 Task: Start in the project AgileDream the sprint 'Automated Testing Sprint', with a duration of 3 weeks. Start in the project AgileDream the sprint 'Automated Testing Sprint', with a duration of 2 weeks. Start in the project AgileDream the sprint 'Automated Testing Sprint', with a duration of 1 week
Action: Mouse moved to (246, 64)
Screenshot: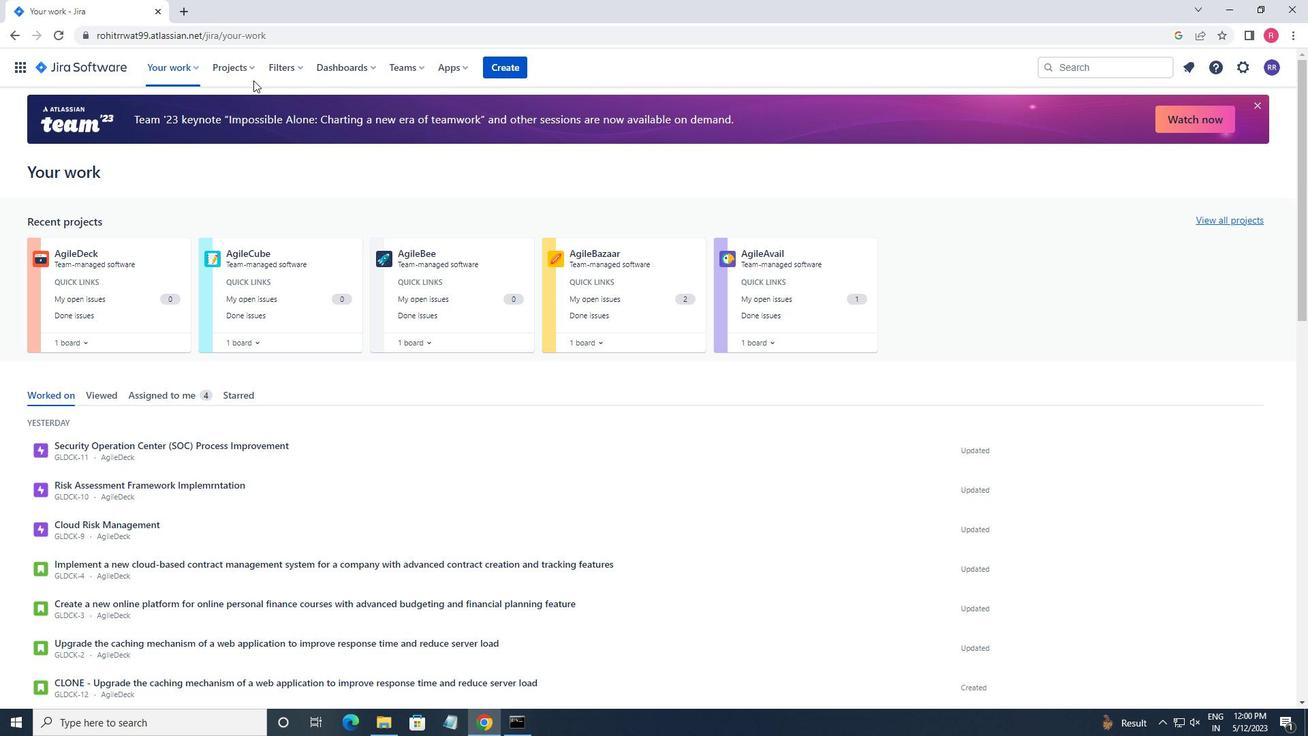 
Action: Mouse pressed left at (246, 64)
Screenshot: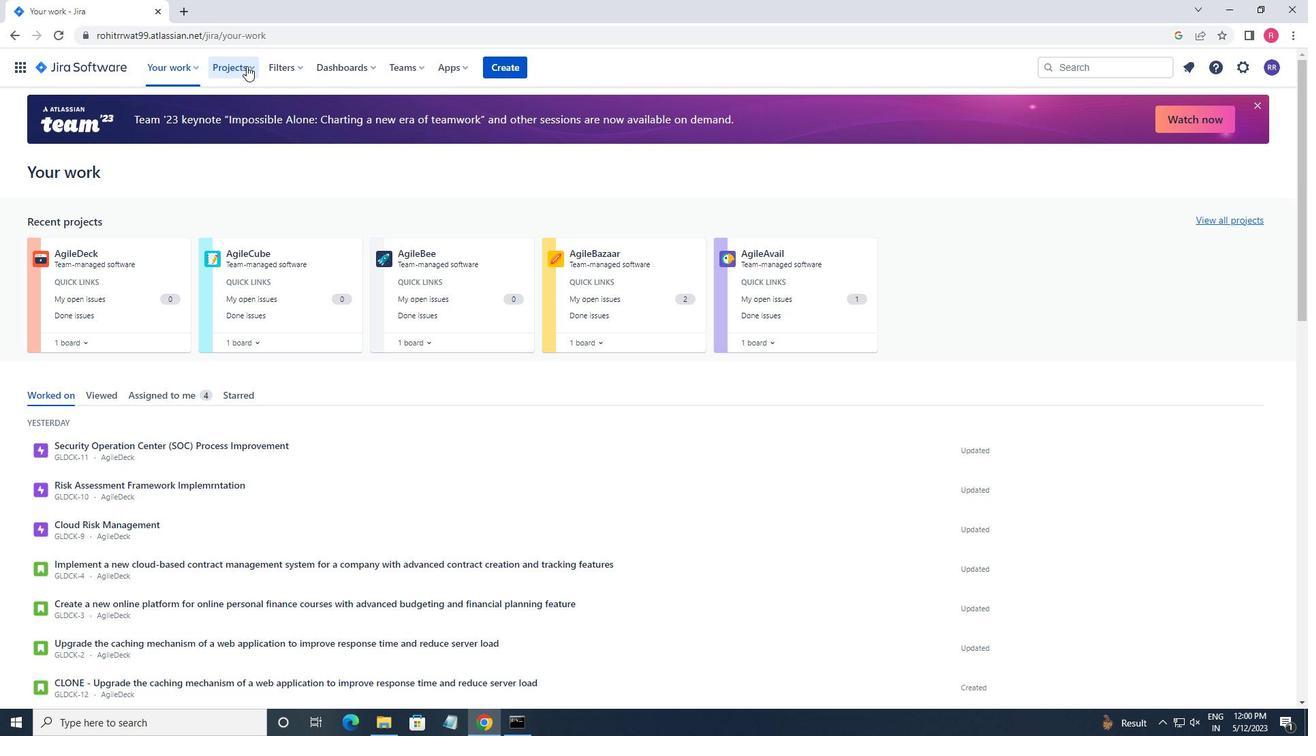 
Action: Mouse moved to (272, 126)
Screenshot: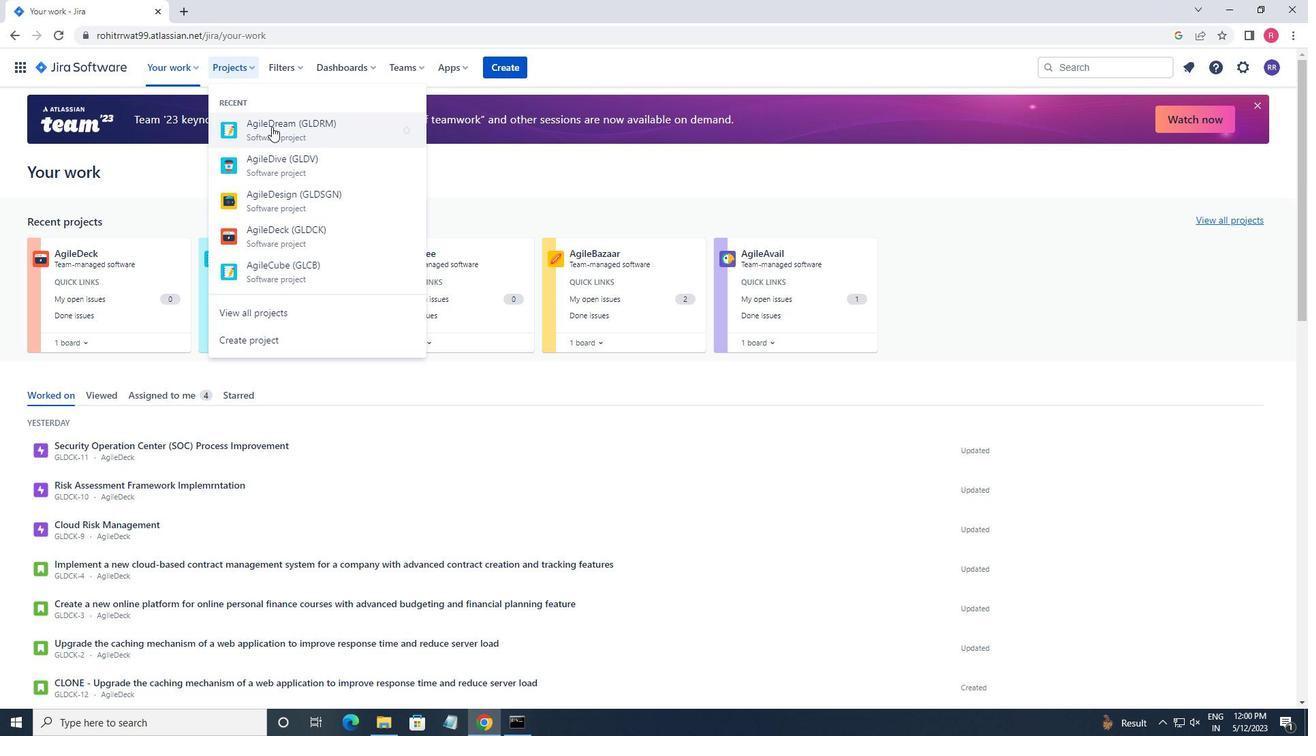 
Action: Mouse pressed left at (272, 126)
Screenshot: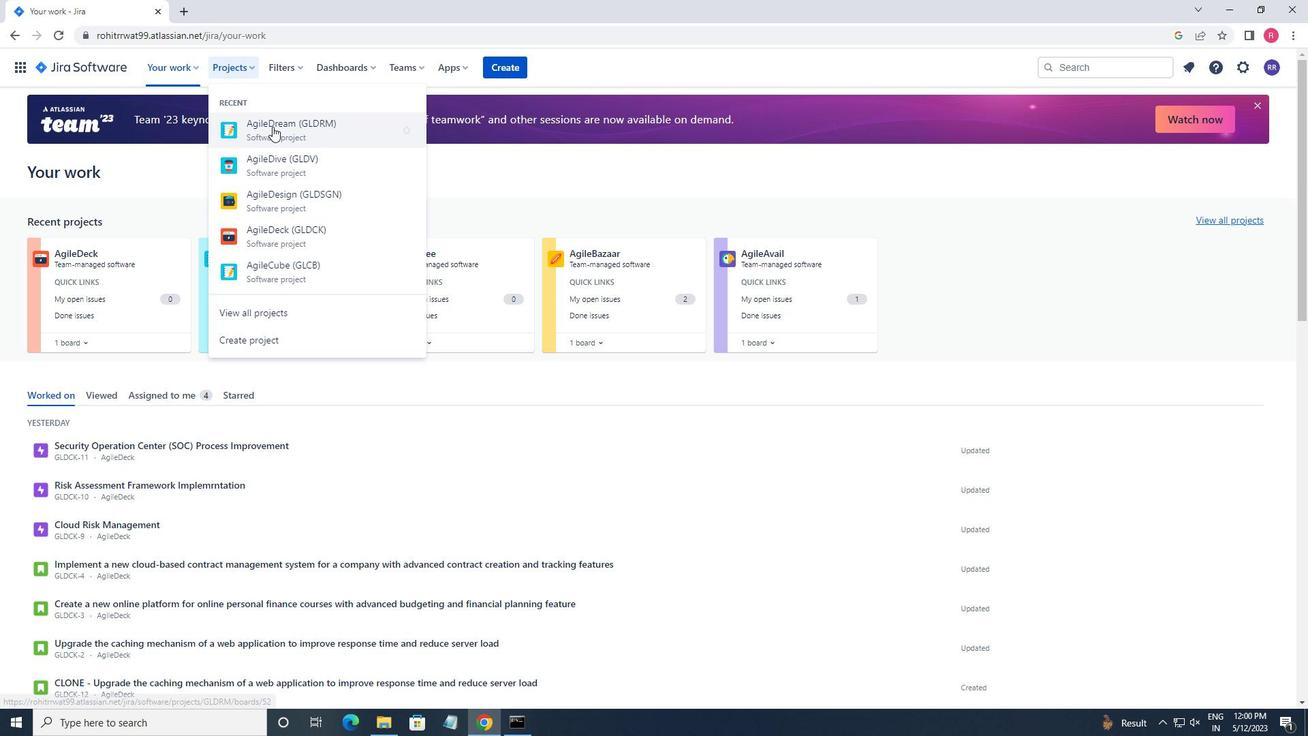 
Action: Mouse moved to (72, 203)
Screenshot: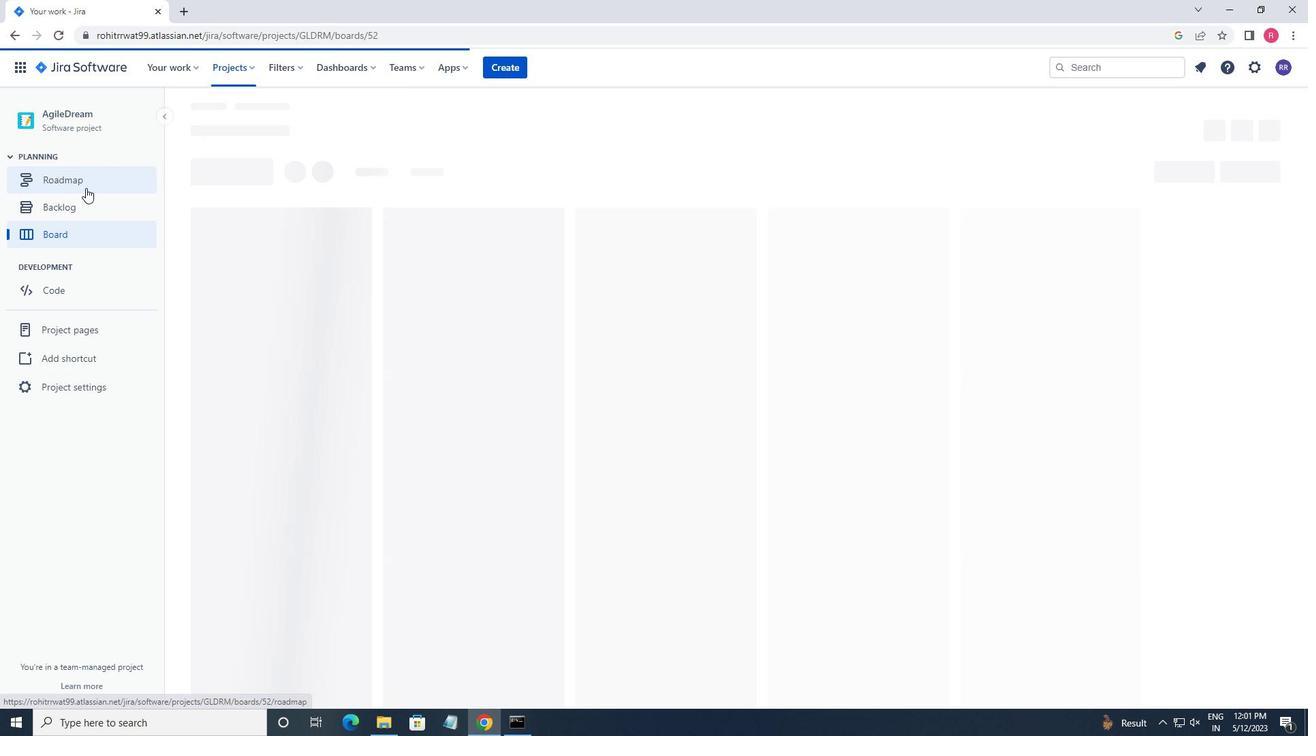 
Action: Mouse pressed left at (72, 203)
Screenshot: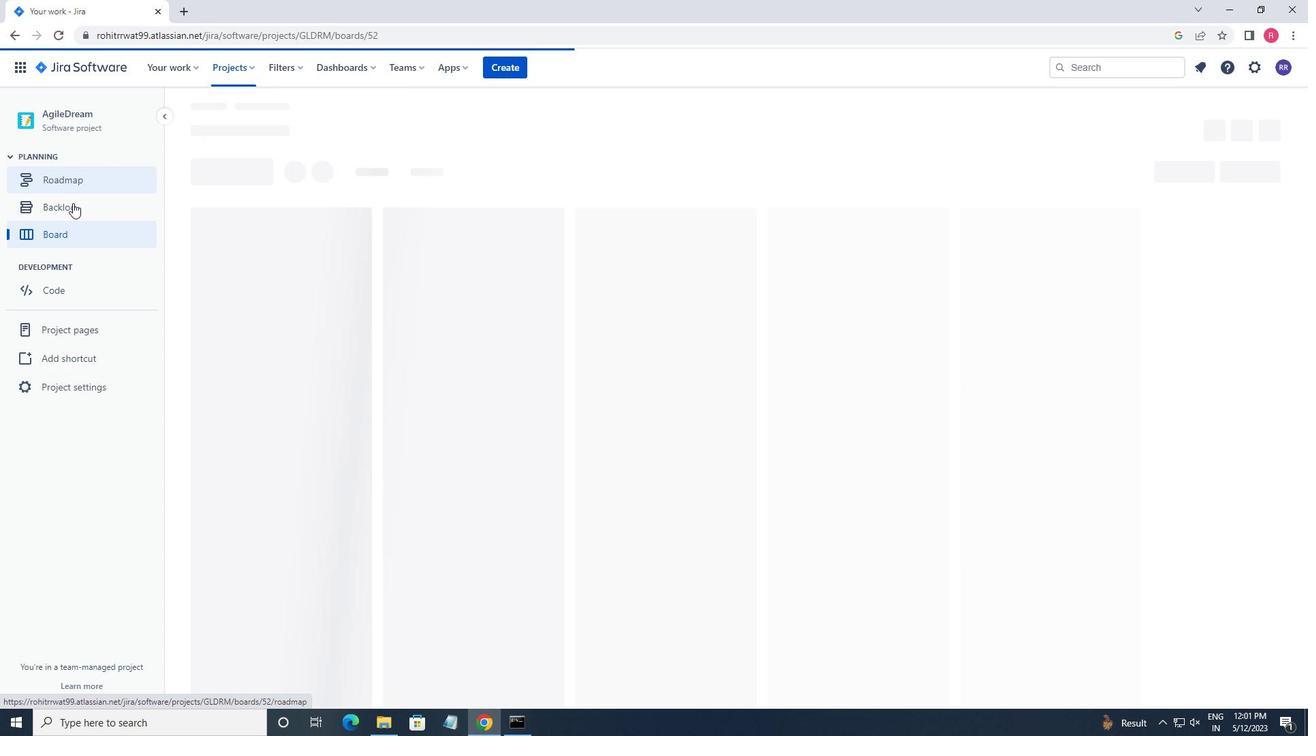 
Action: Mouse moved to (501, 378)
Screenshot: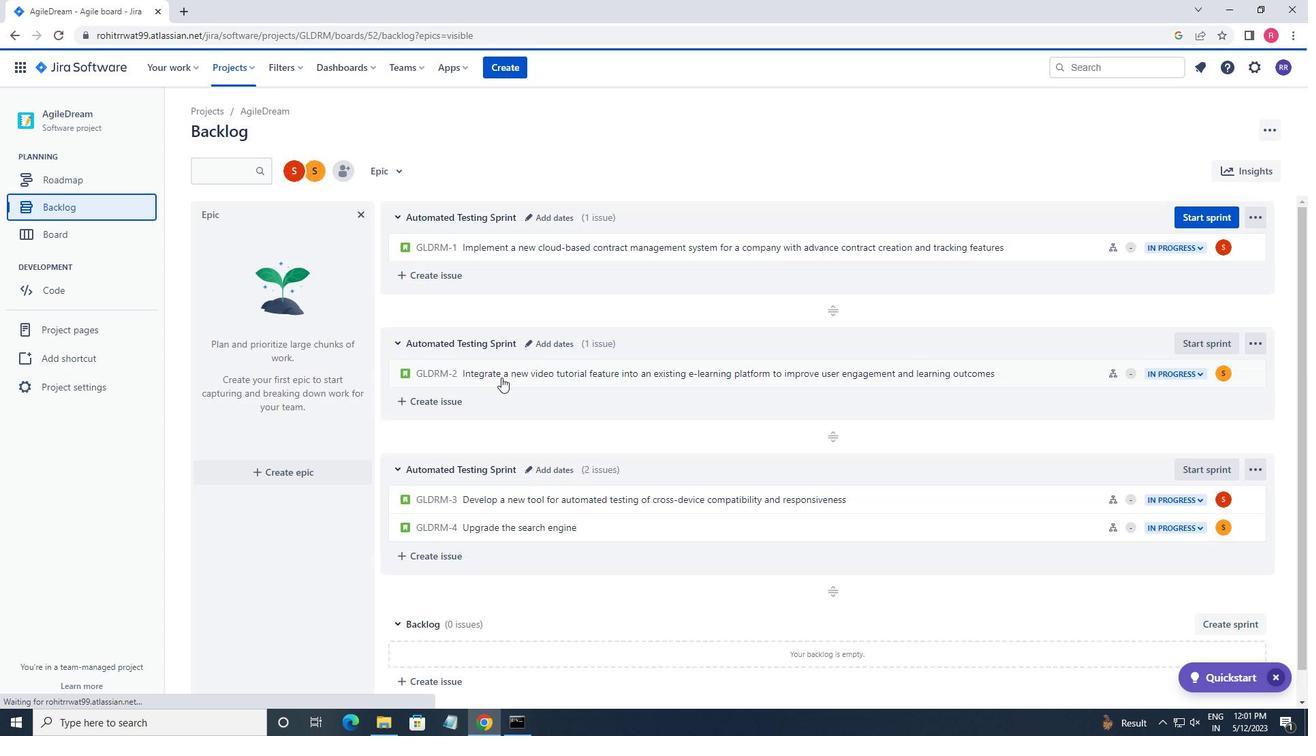 
Action: Mouse scrolled (501, 377) with delta (0, 0)
Screenshot: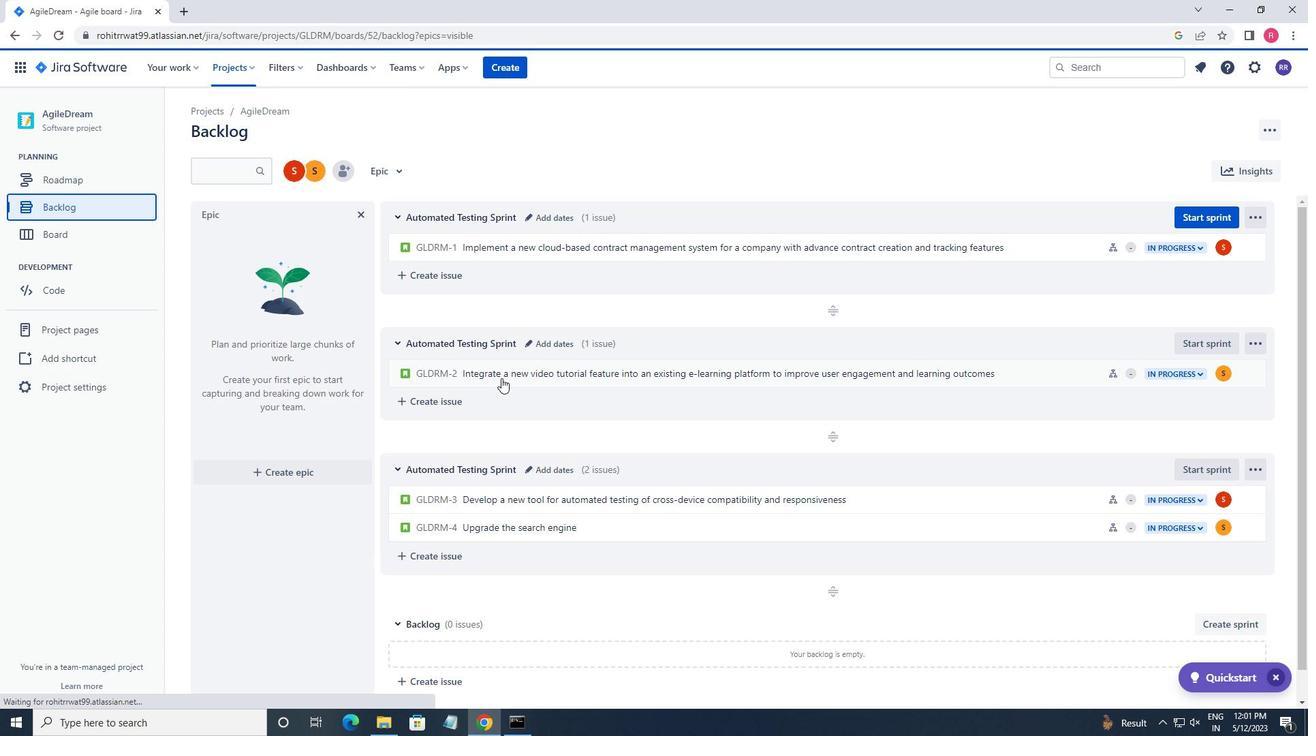 
Action: Mouse scrolled (501, 377) with delta (0, 0)
Screenshot: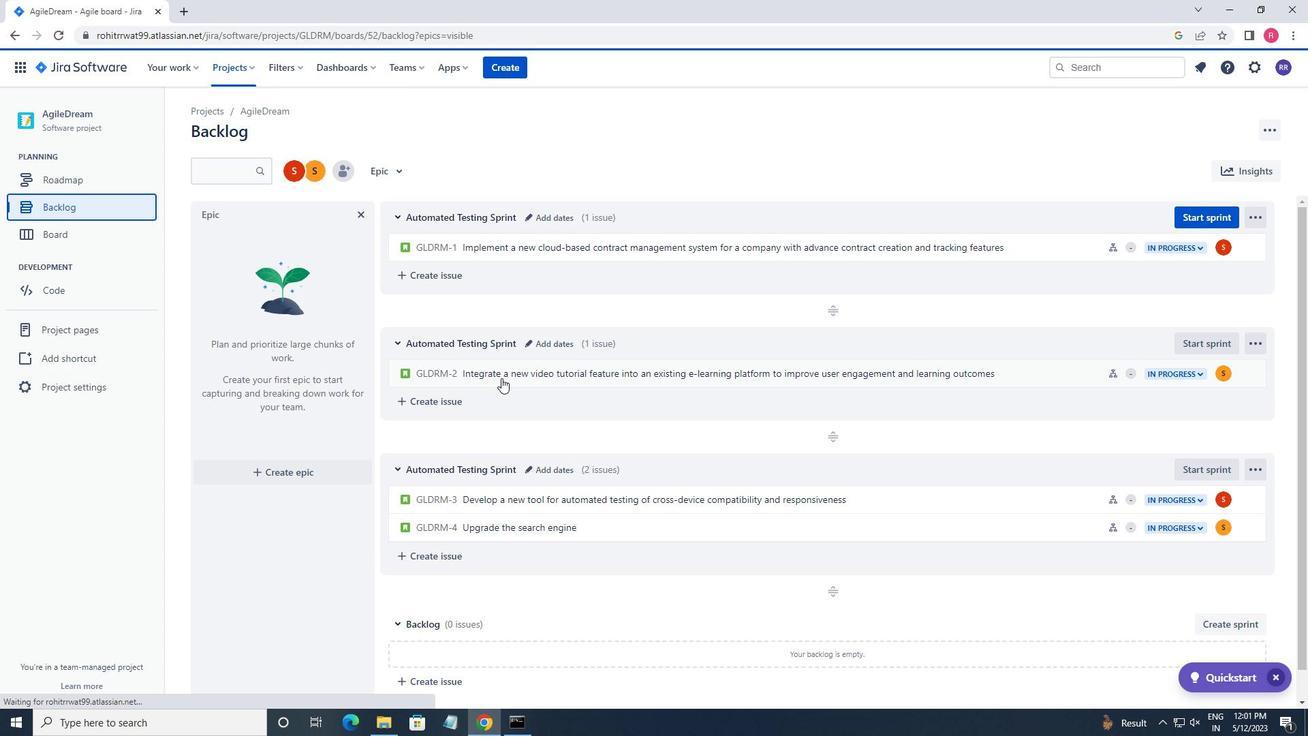 
Action: Mouse moved to (550, 374)
Screenshot: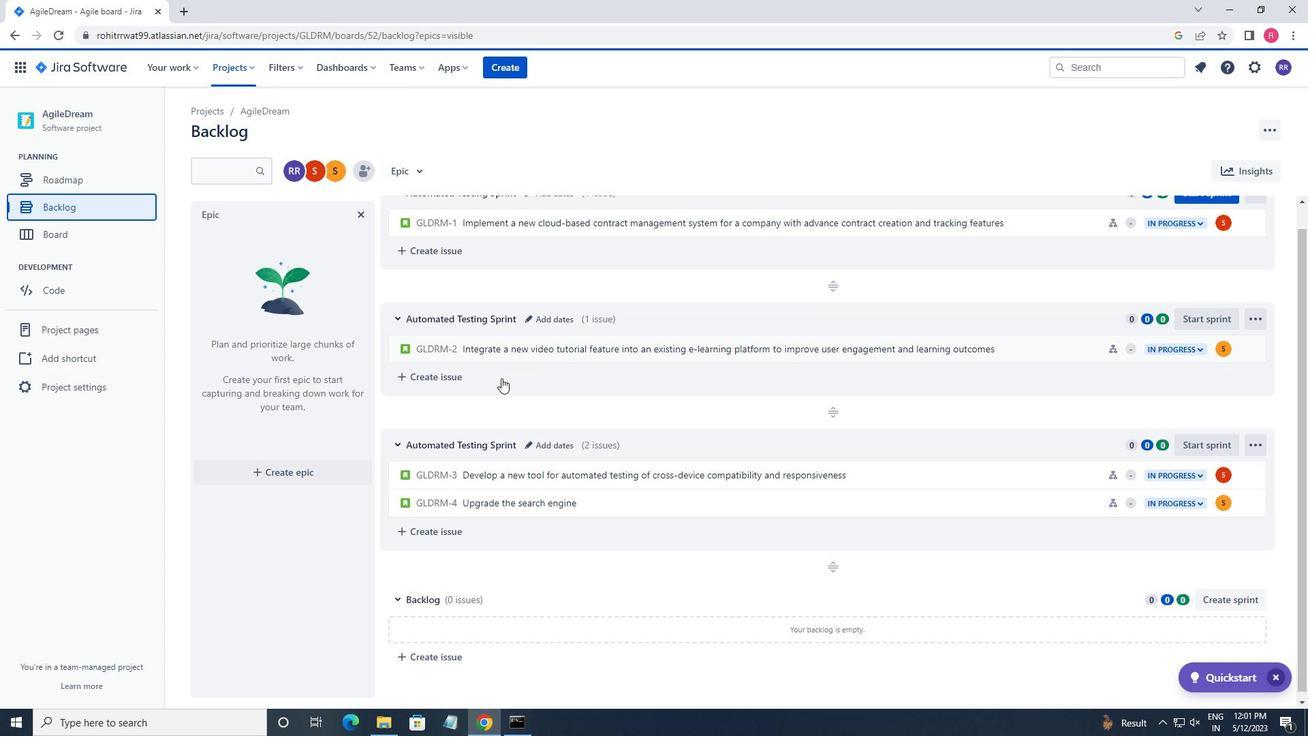 
Action: Mouse scrolled (550, 374) with delta (0, 0)
Screenshot: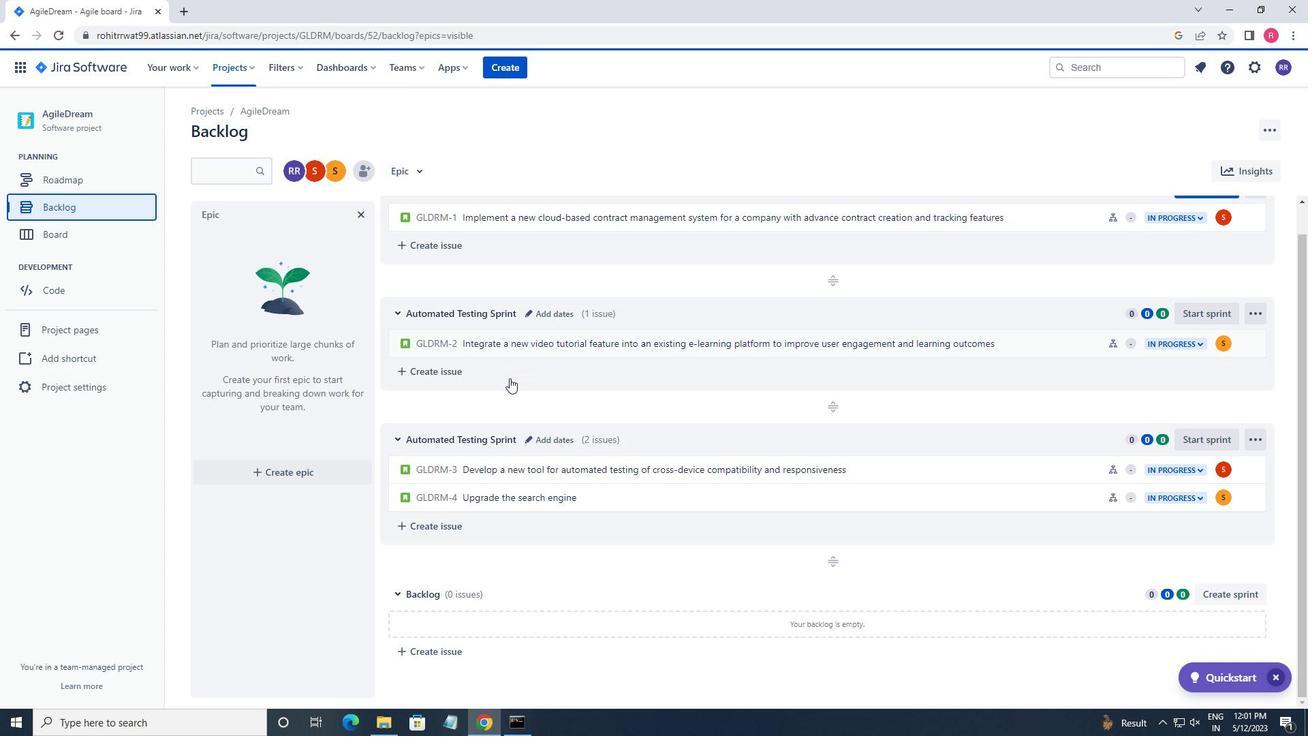 
Action: Mouse scrolled (550, 374) with delta (0, 0)
Screenshot: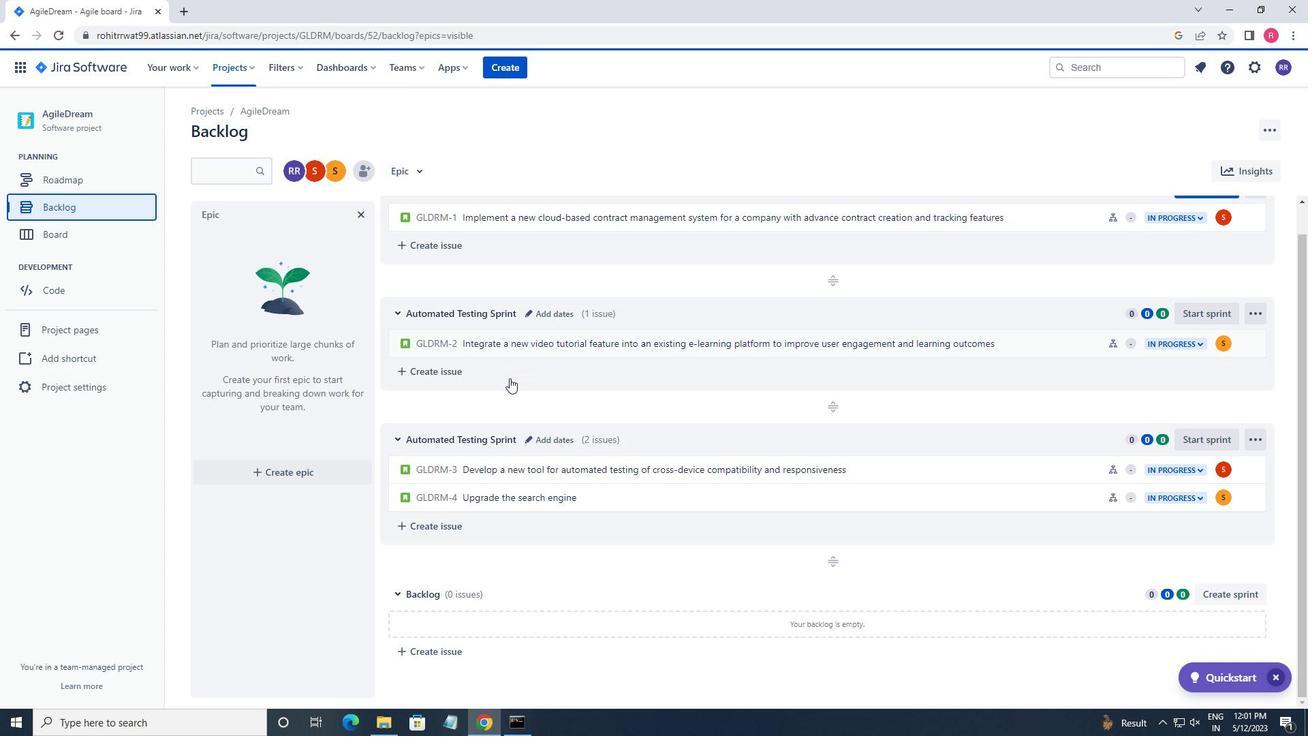 
Action: Mouse scrolled (550, 374) with delta (0, 0)
Screenshot: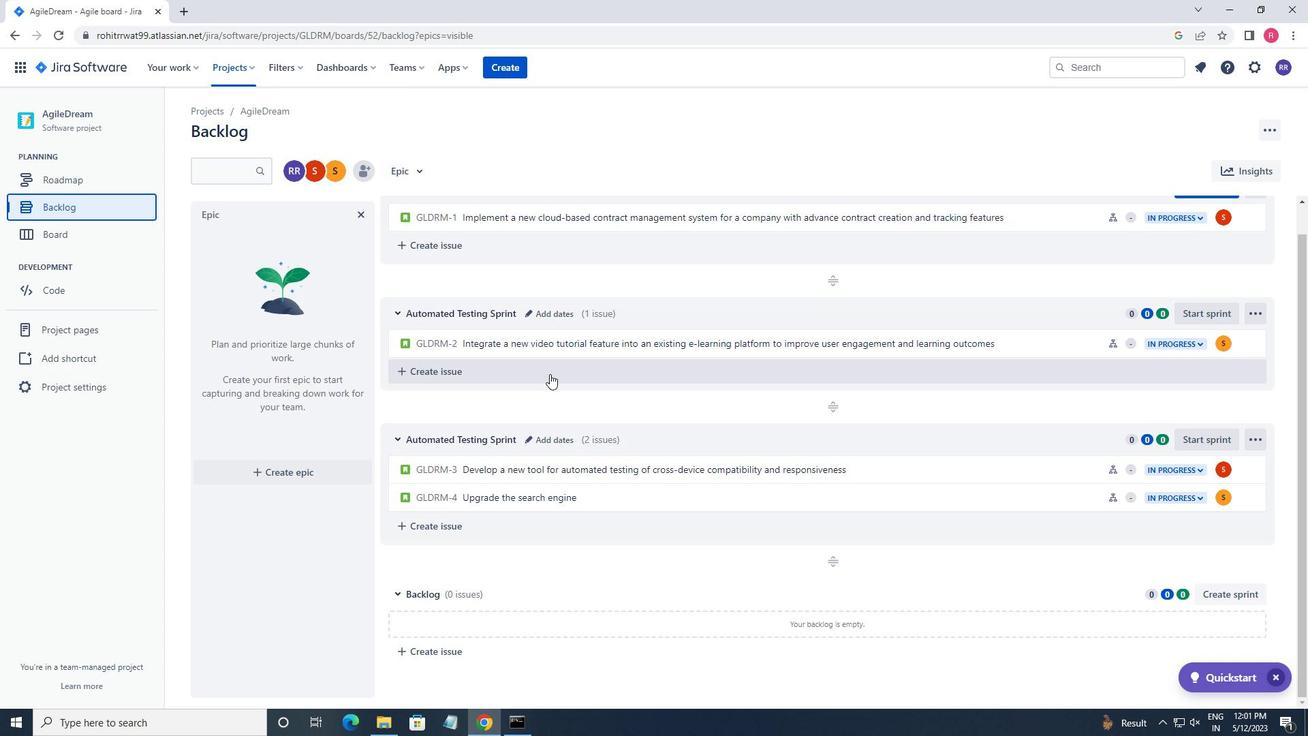
Action: Mouse scrolled (550, 374) with delta (0, 0)
Screenshot: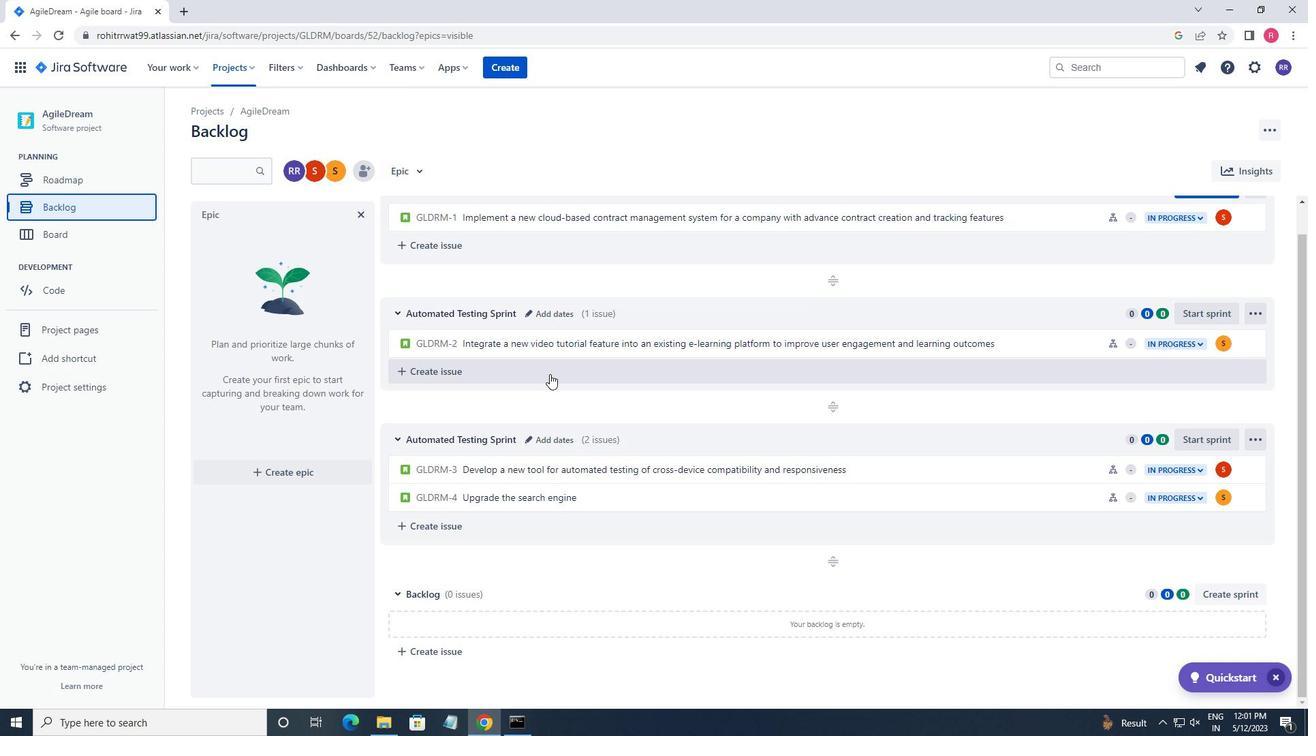 
Action: Mouse moved to (550, 374)
Screenshot: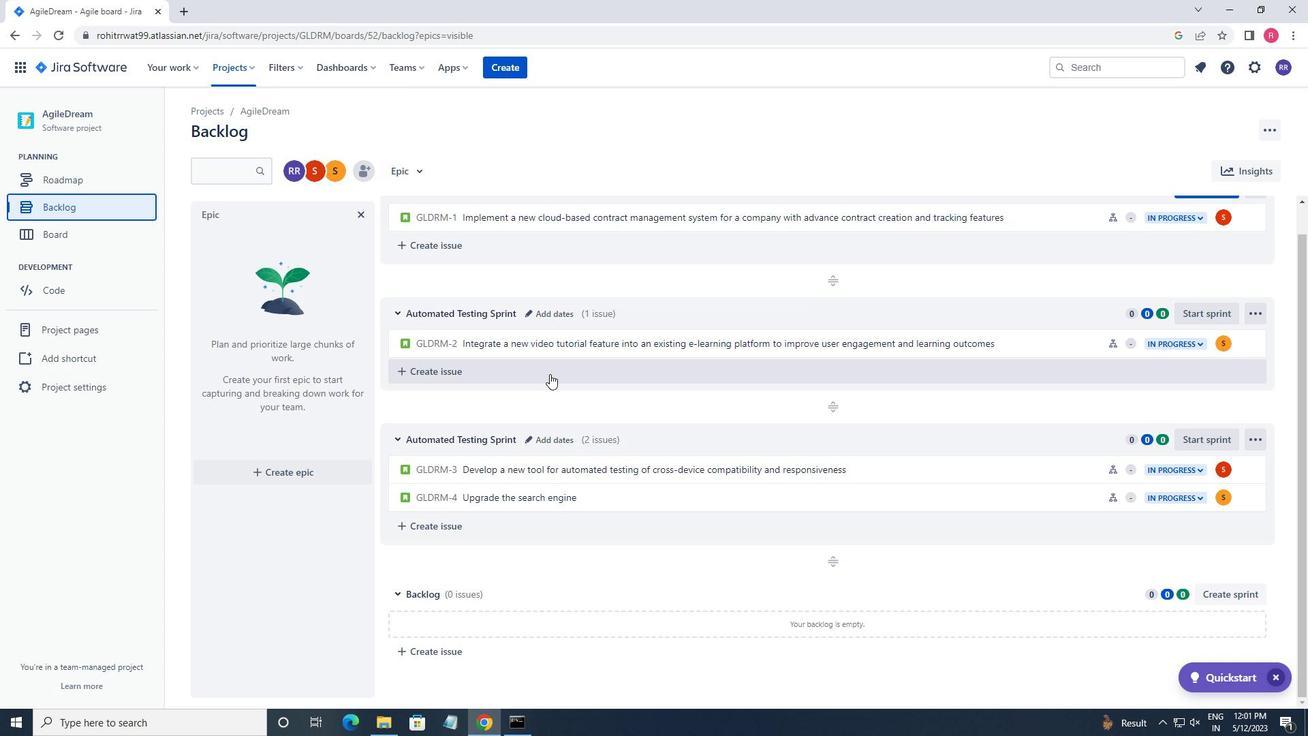 
Action: Mouse scrolled (550, 374) with delta (0, 0)
Screenshot: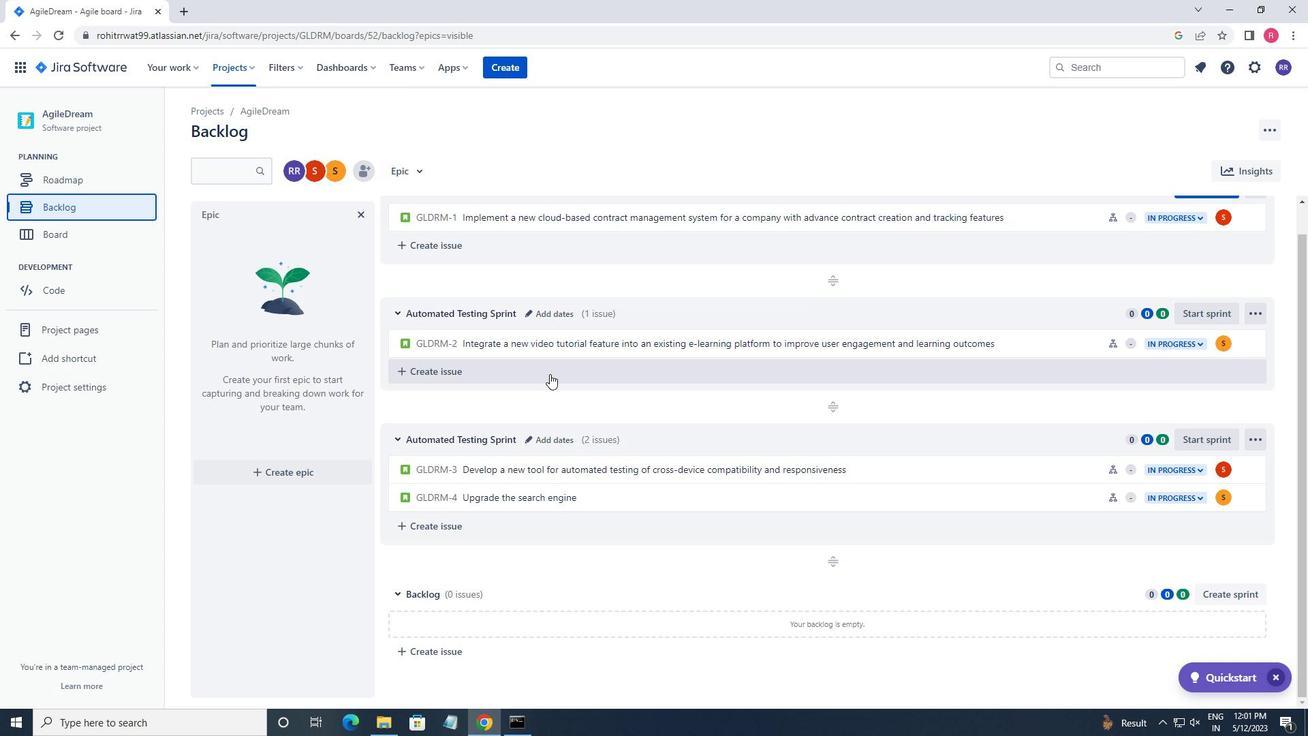 
Action: Mouse moved to (1221, 211)
Screenshot: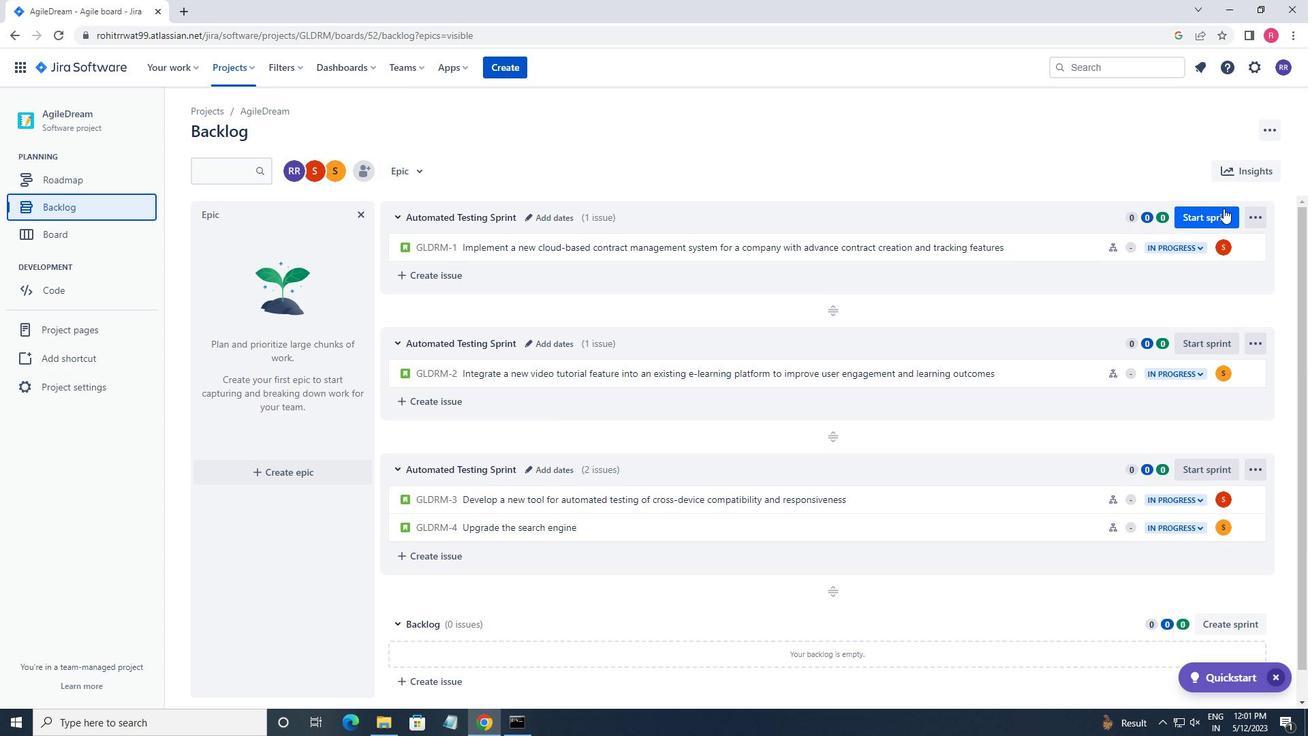 
Action: Mouse pressed left at (1221, 211)
Screenshot: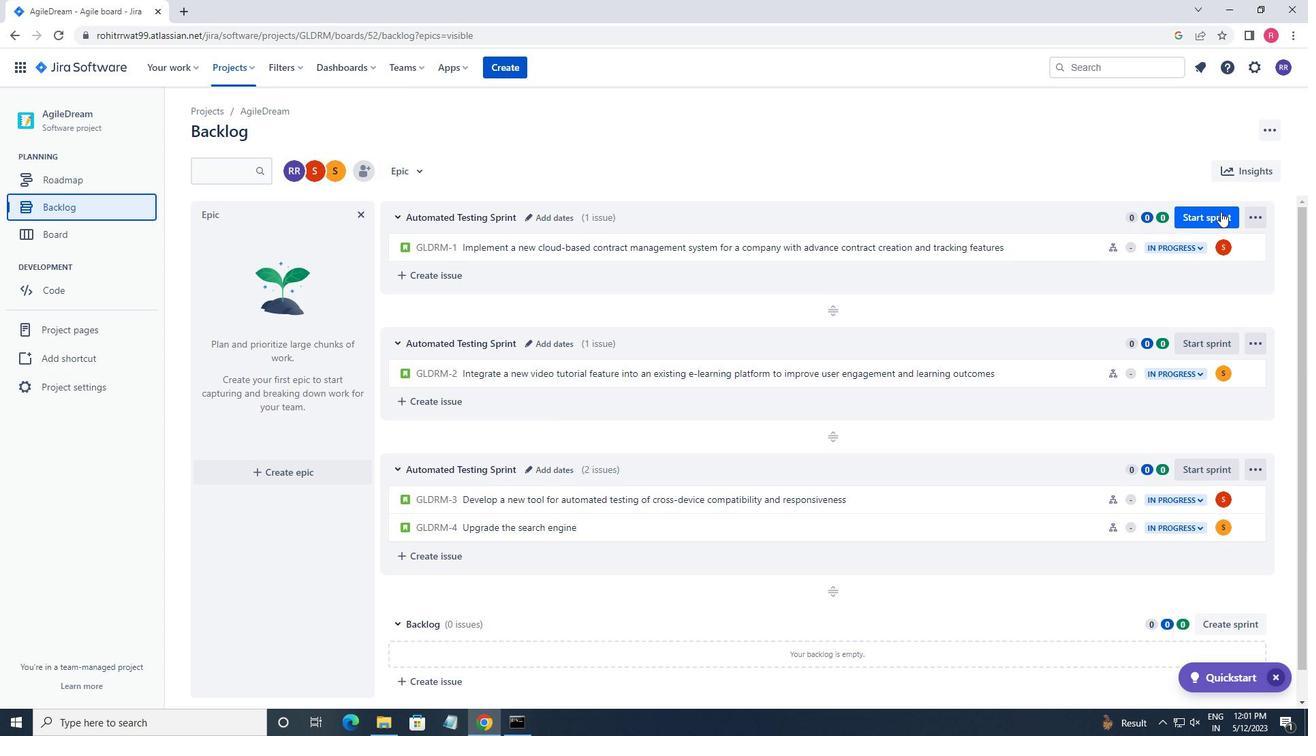 
Action: Mouse moved to (600, 237)
Screenshot: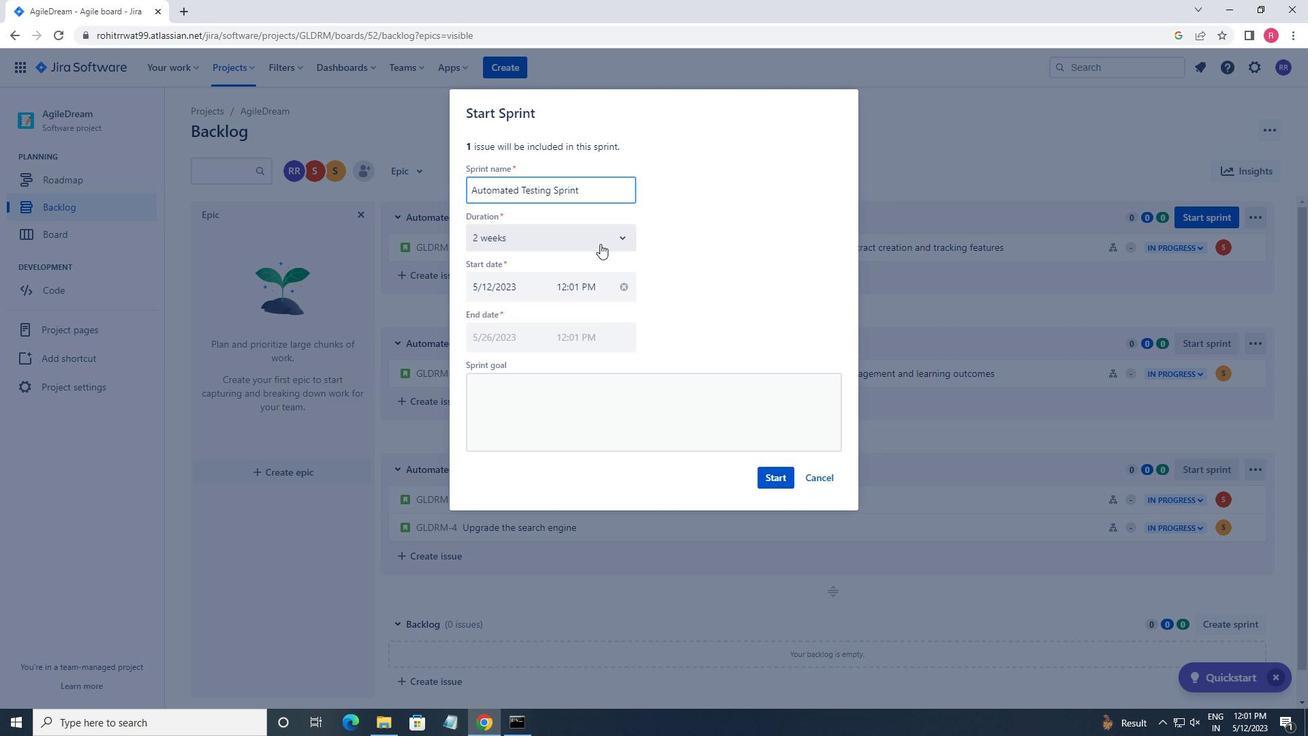 
Action: Mouse pressed left at (600, 237)
Screenshot: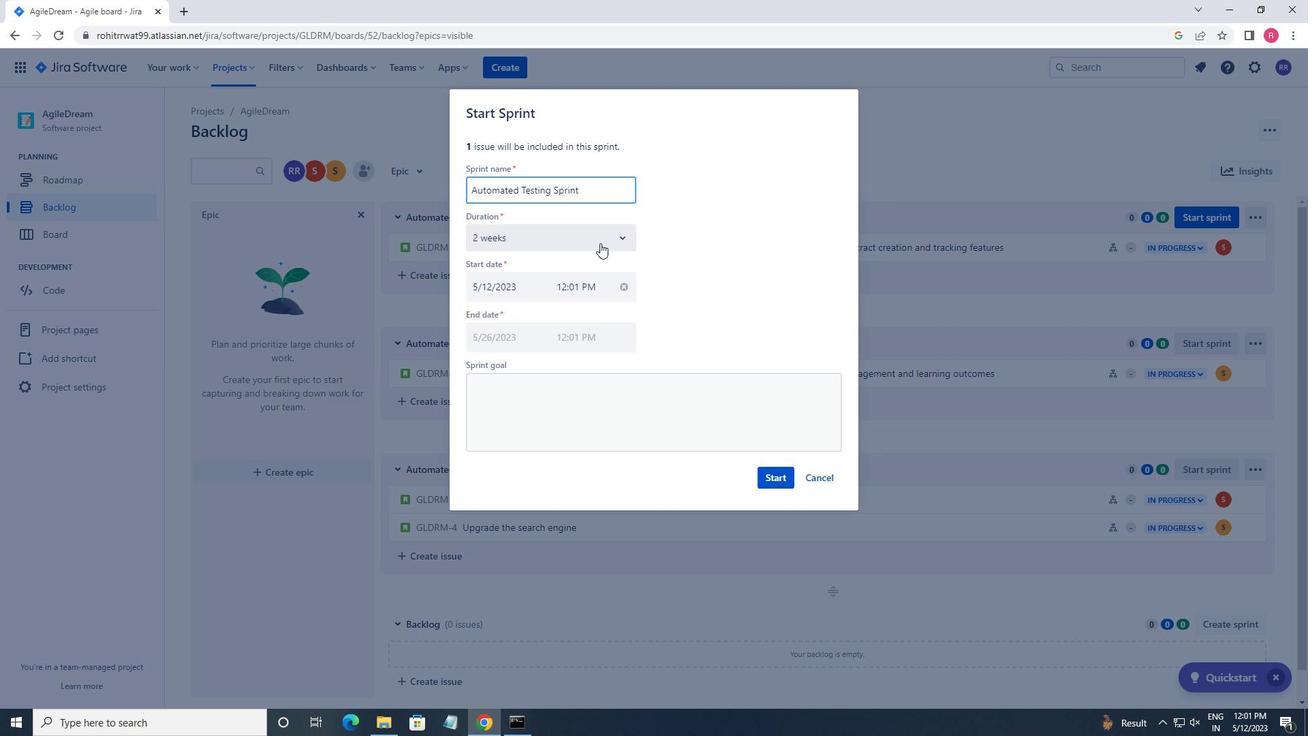 
Action: Mouse moved to (530, 317)
Screenshot: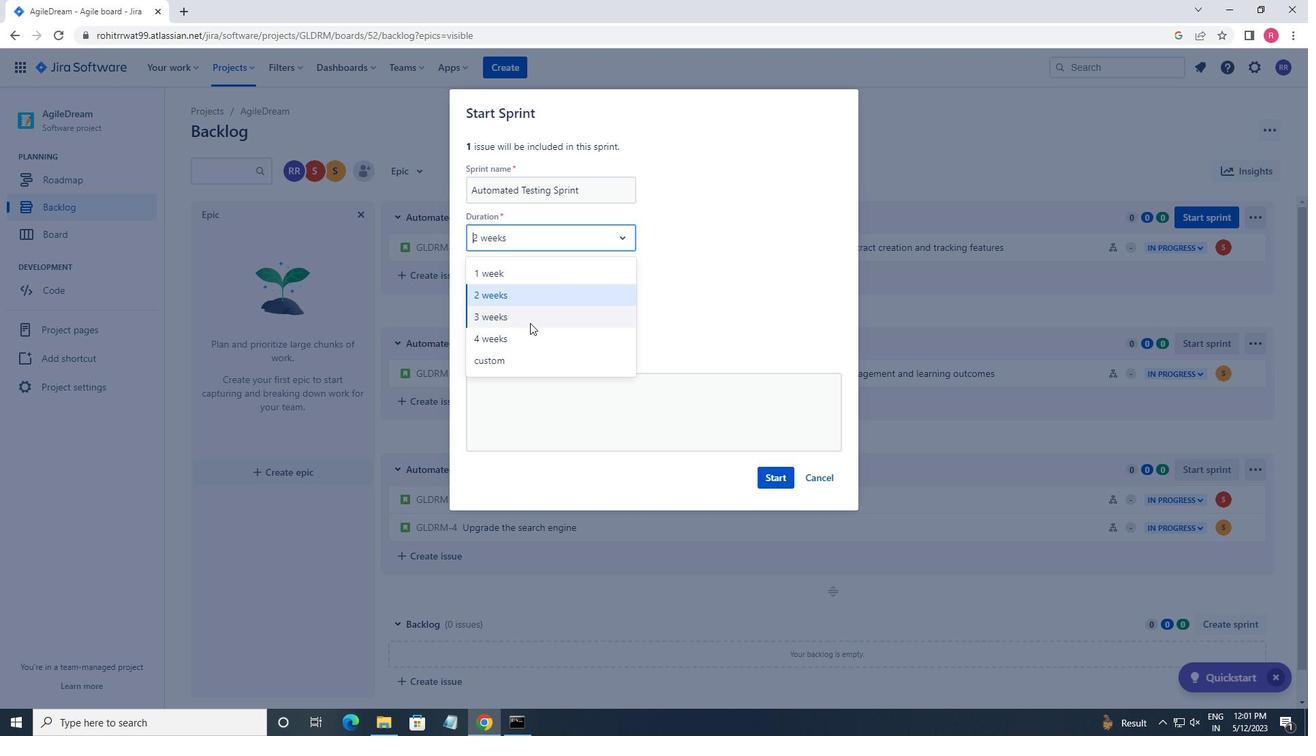 
Action: Mouse pressed left at (530, 317)
Screenshot: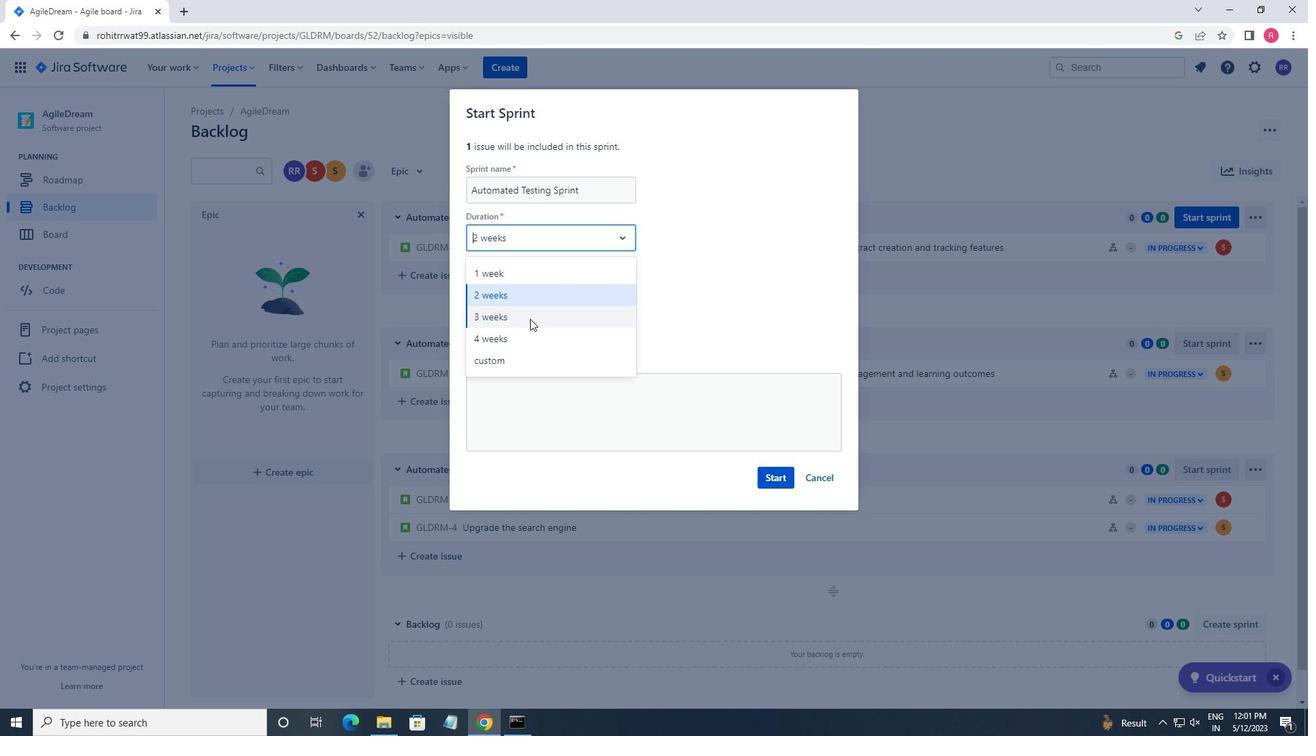 
Action: Mouse moved to (763, 475)
Screenshot: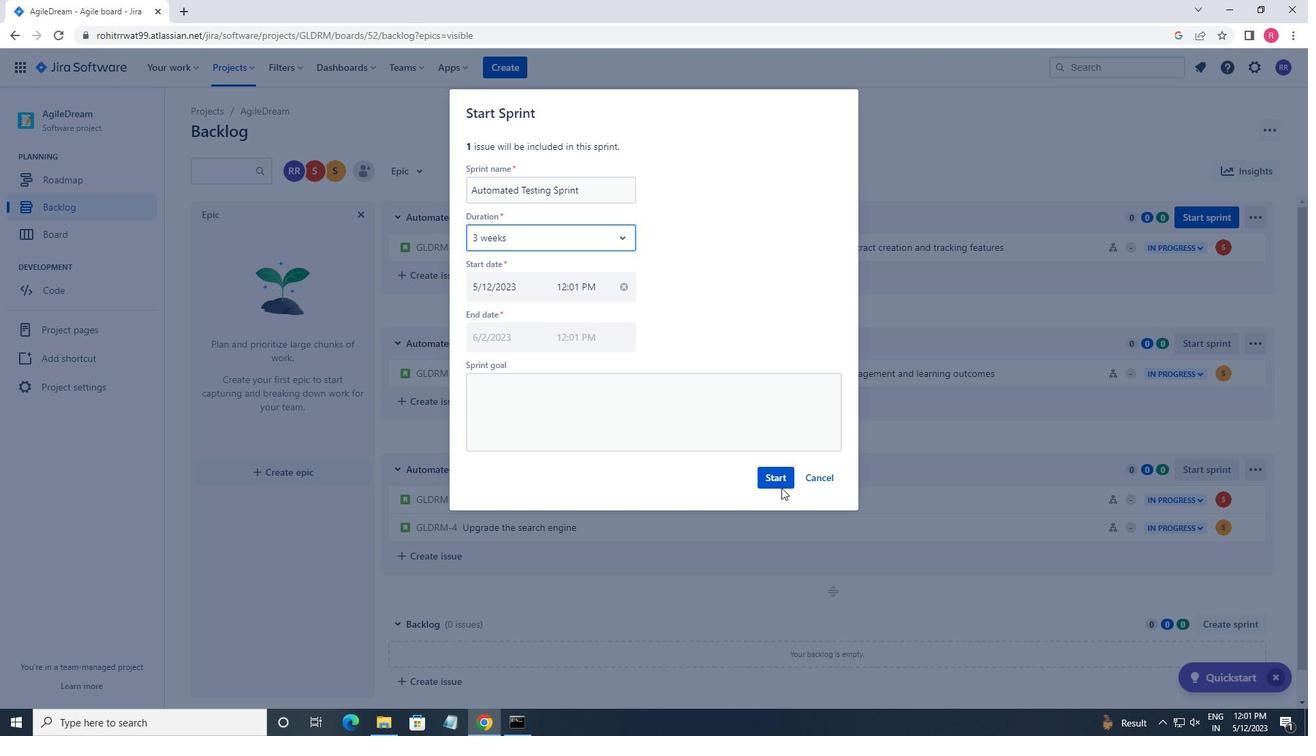
Action: Mouse pressed left at (763, 475)
Screenshot: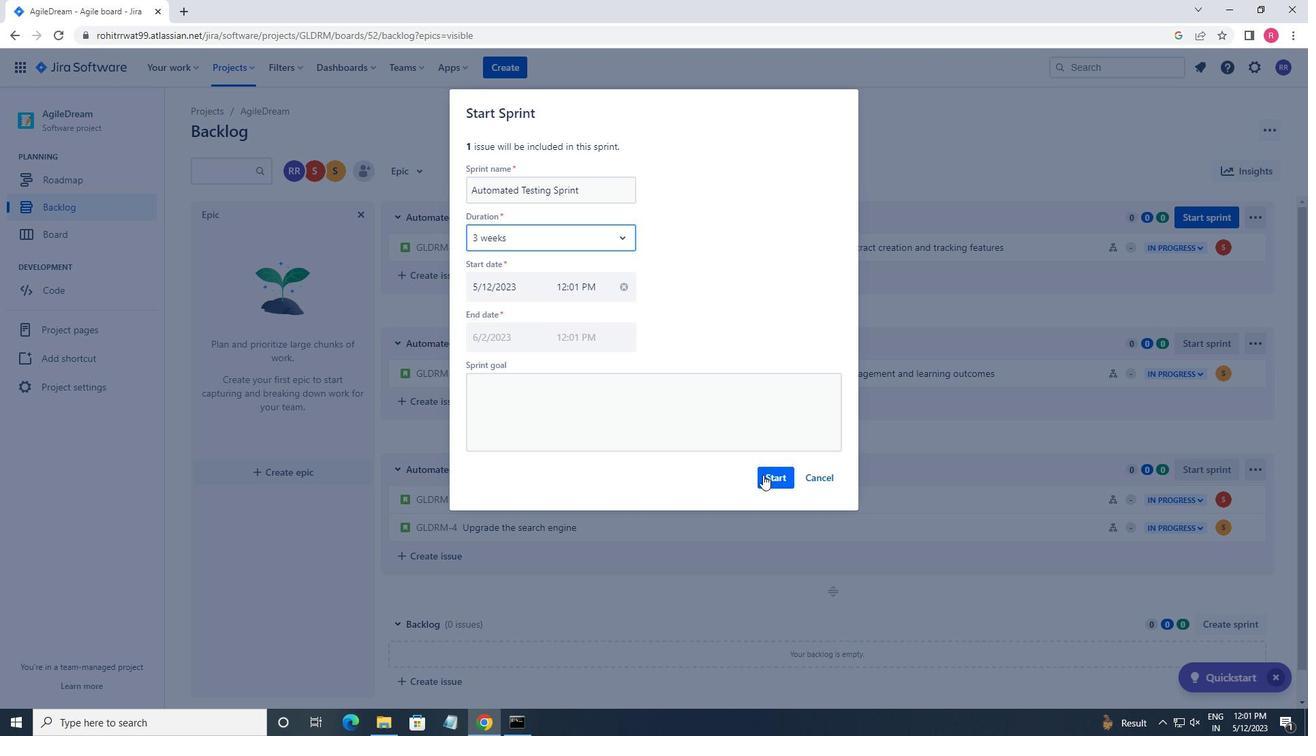 
Action: Mouse moved to (55, 205)
Screenshot: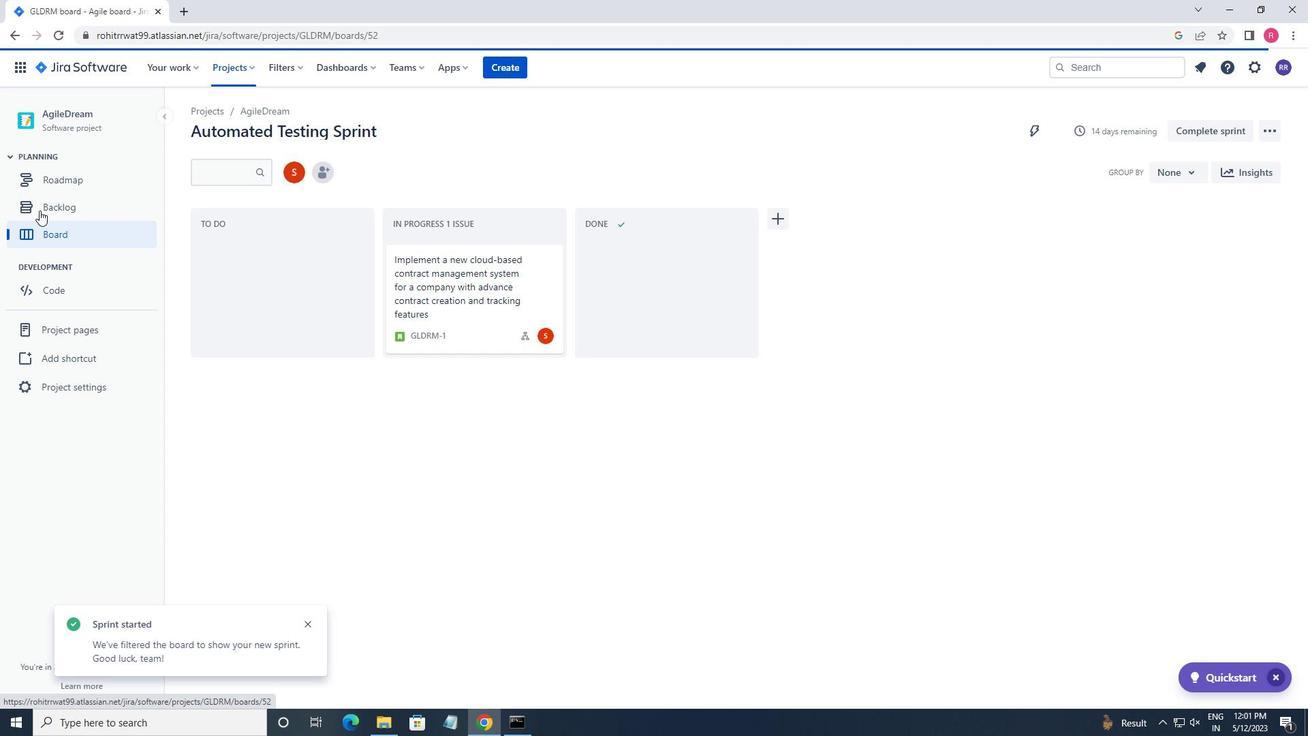 
Action: Mouse pressed left at (55, 205)
Screenshot: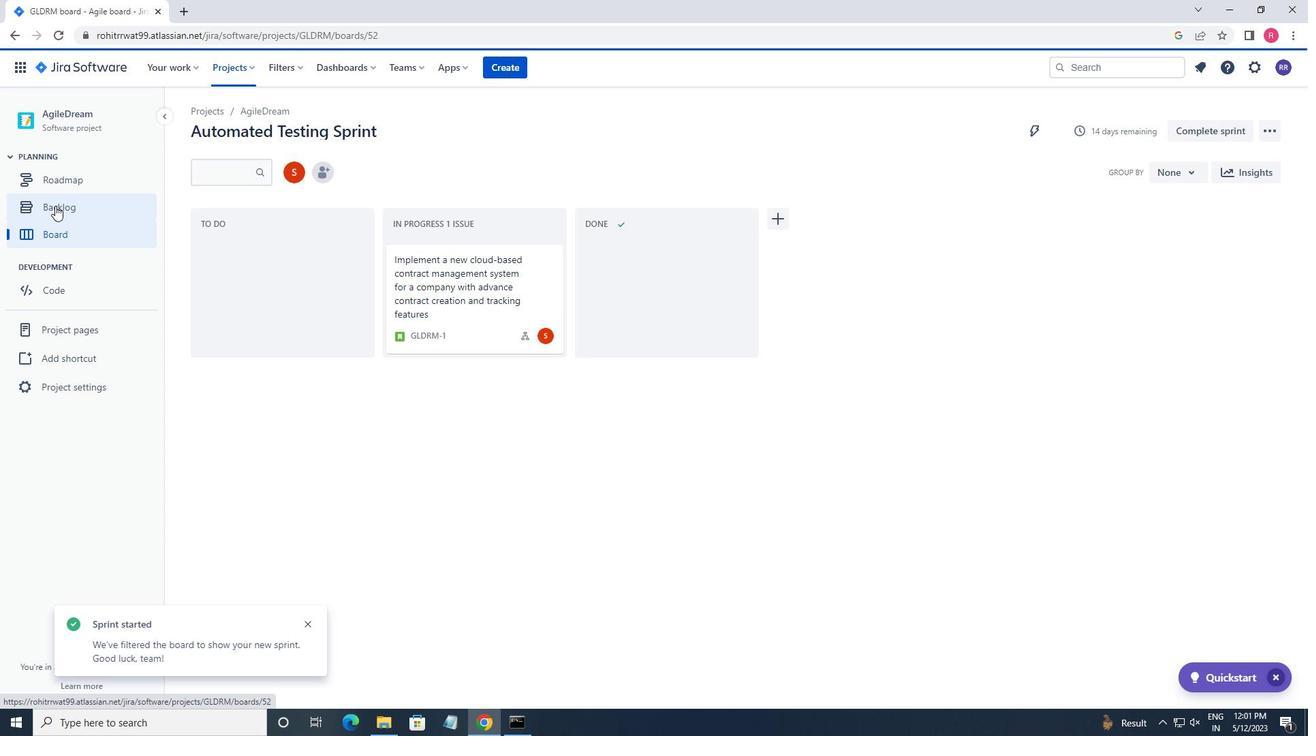 
Action: Mouse moved to (1193, 333)
Screenshot: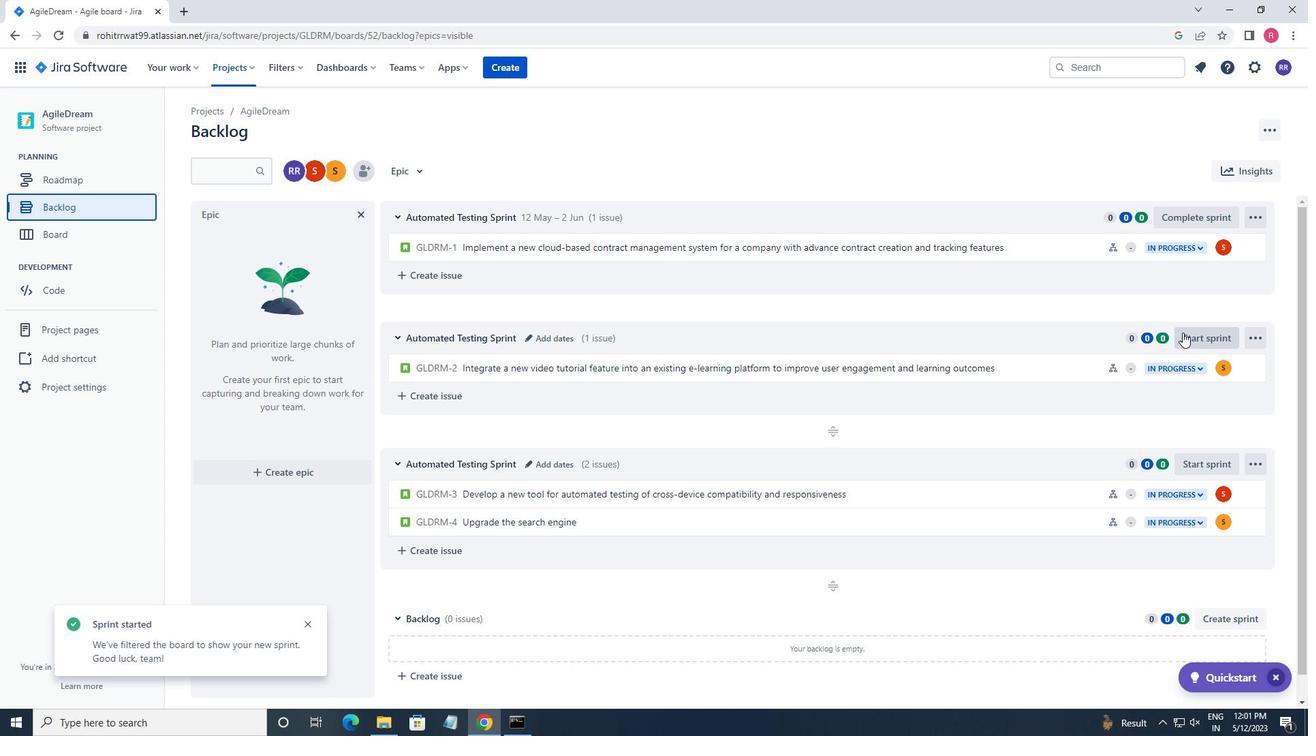 
Action: Mouse pressed left at (1193, 333)
Screenshot: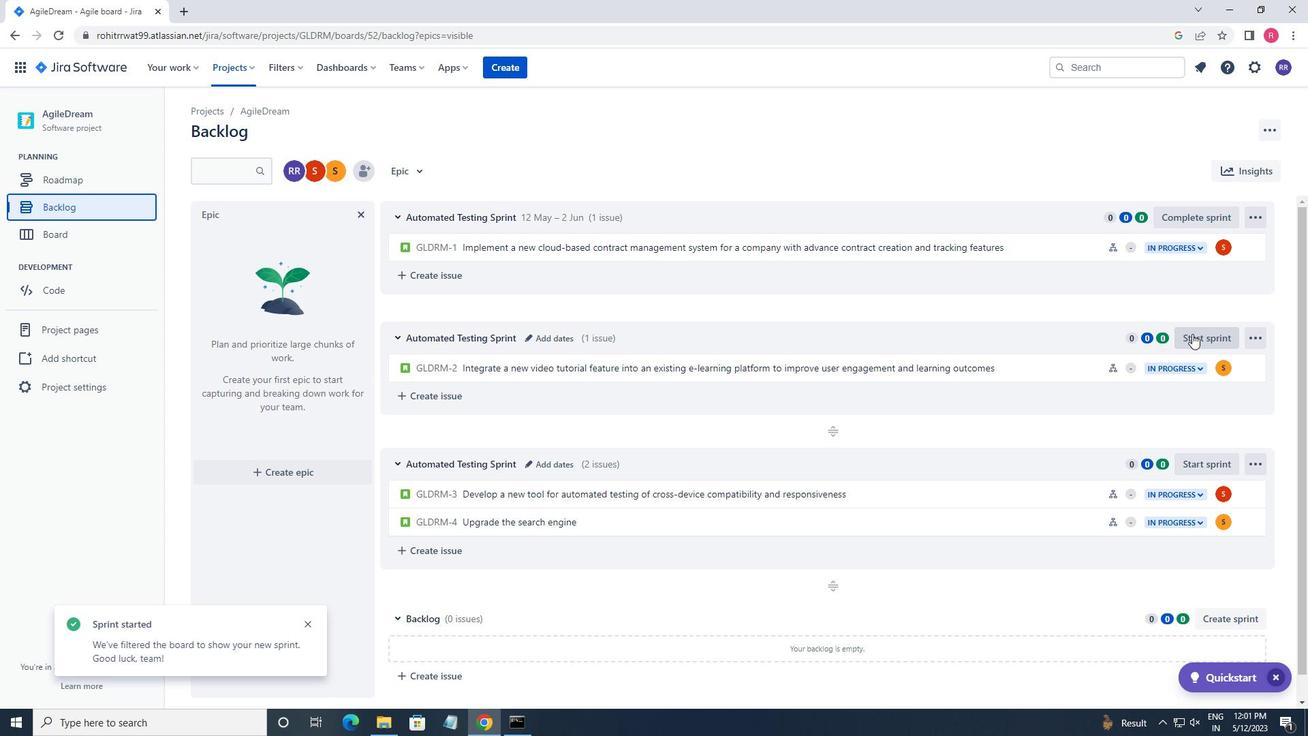 
Action: Mouse moved to (594, 233)
Screenshot: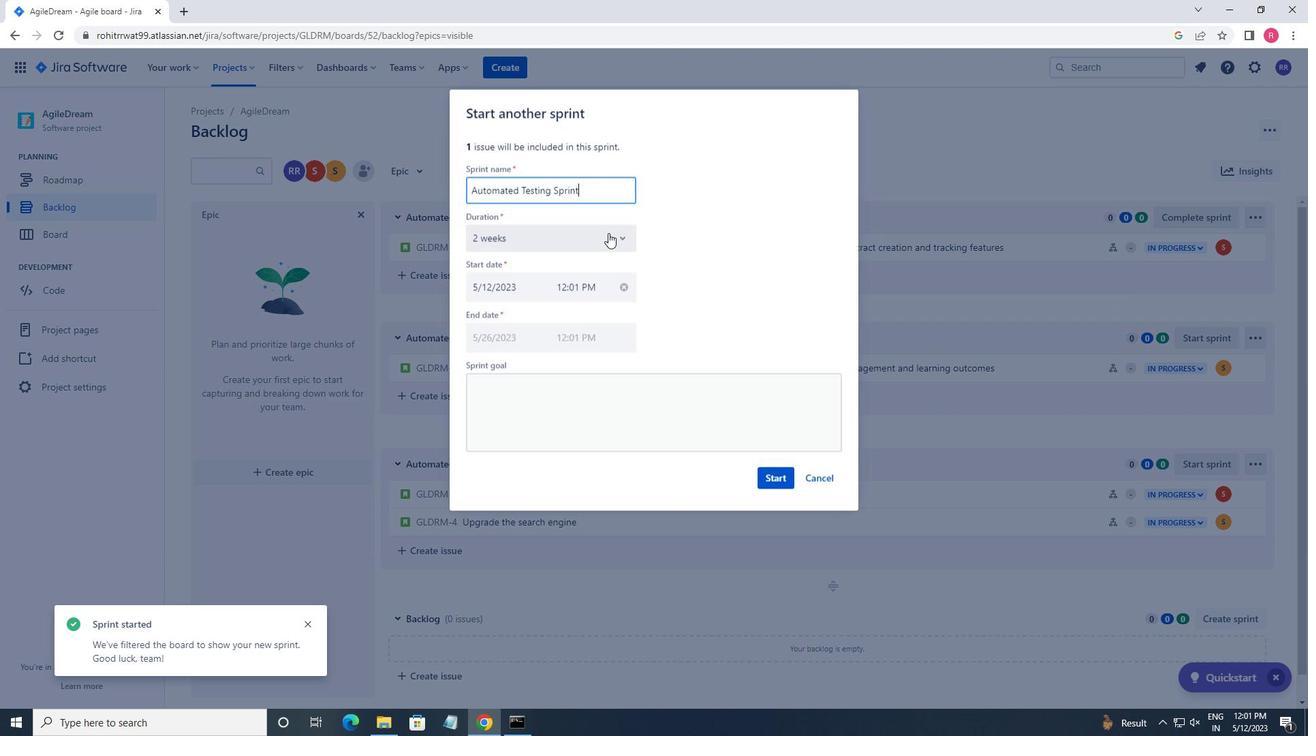 
Action: Mouse pressed left at (594, 233)
Screenshot: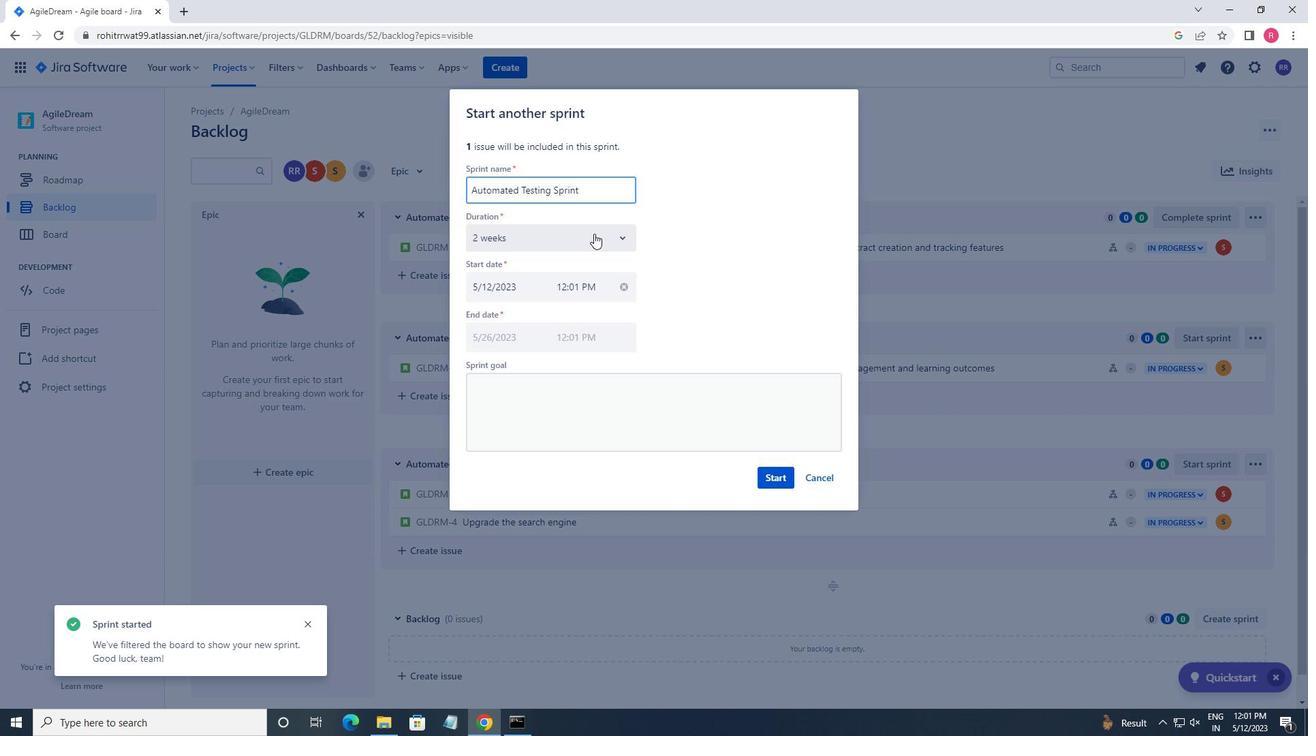 
Action: Mouse moved to (537, 299)
Screenshot: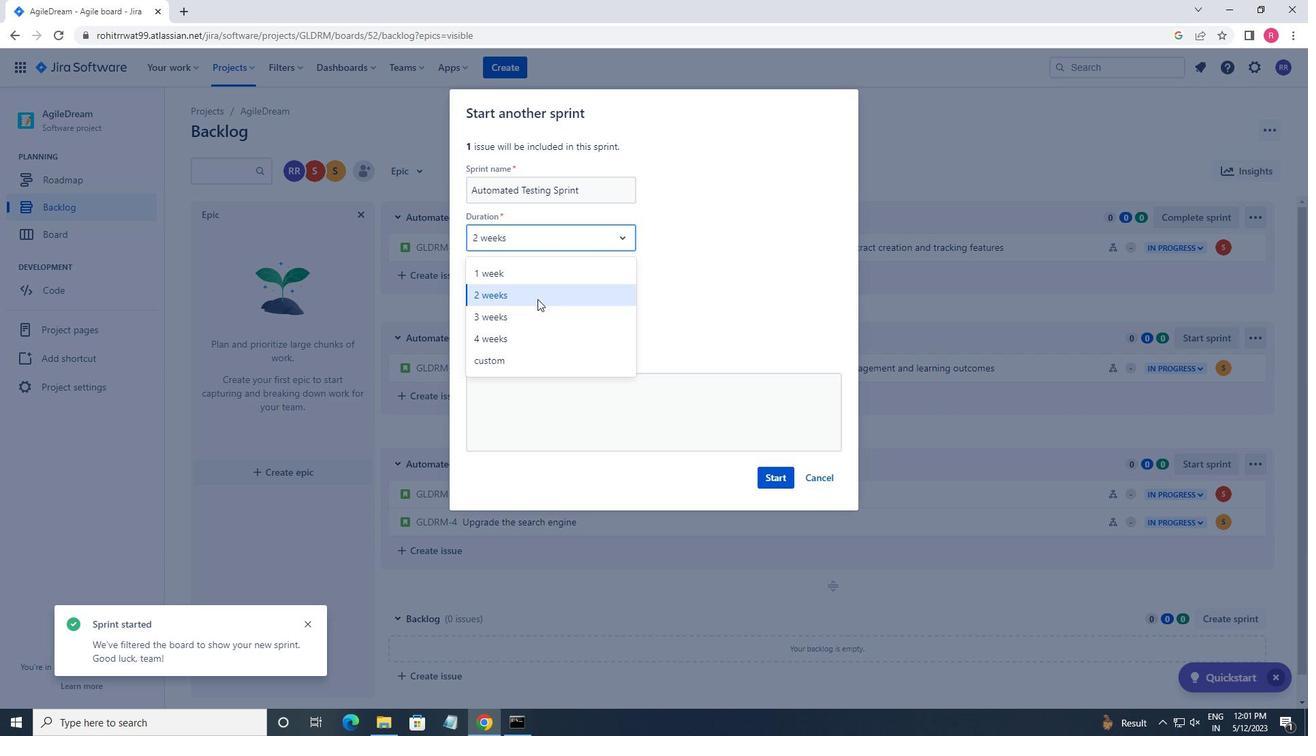 
Action: Mouse pressed left at (537, 299)
Screenshot: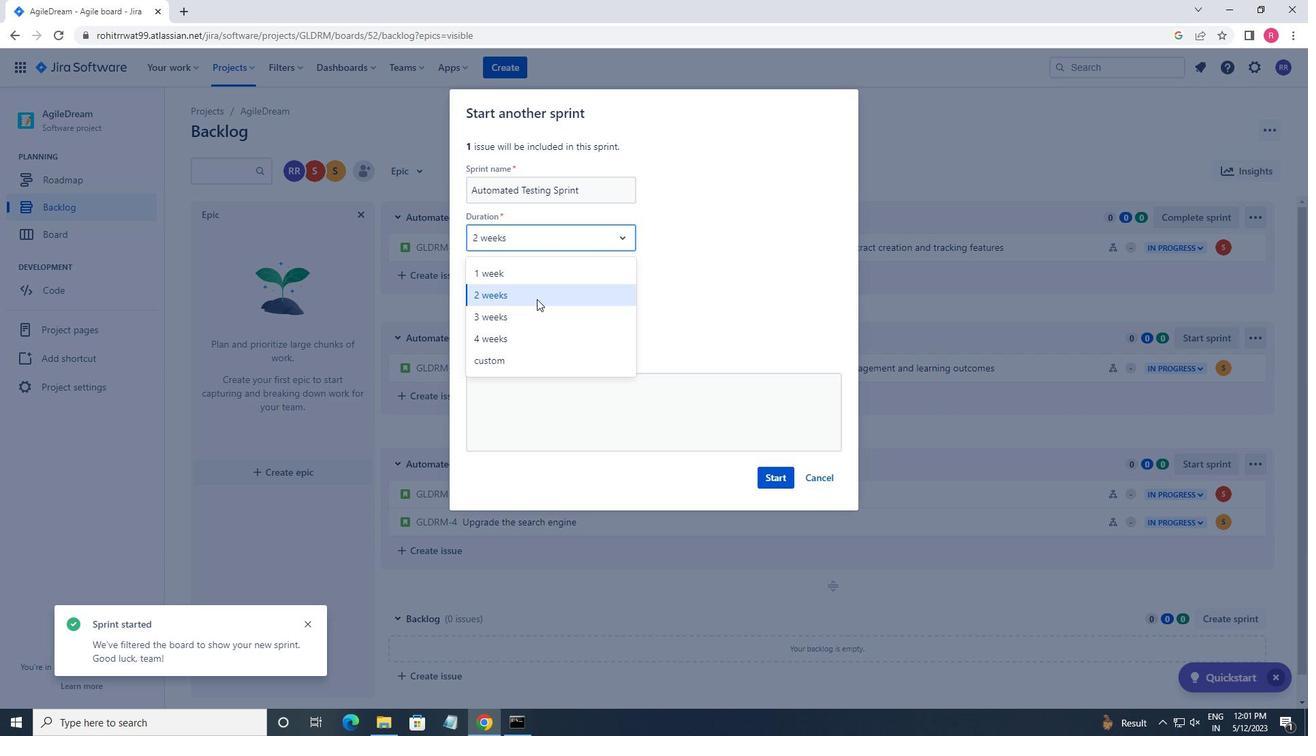 
Action: Mouse moved to (776, 480)
Screenshot: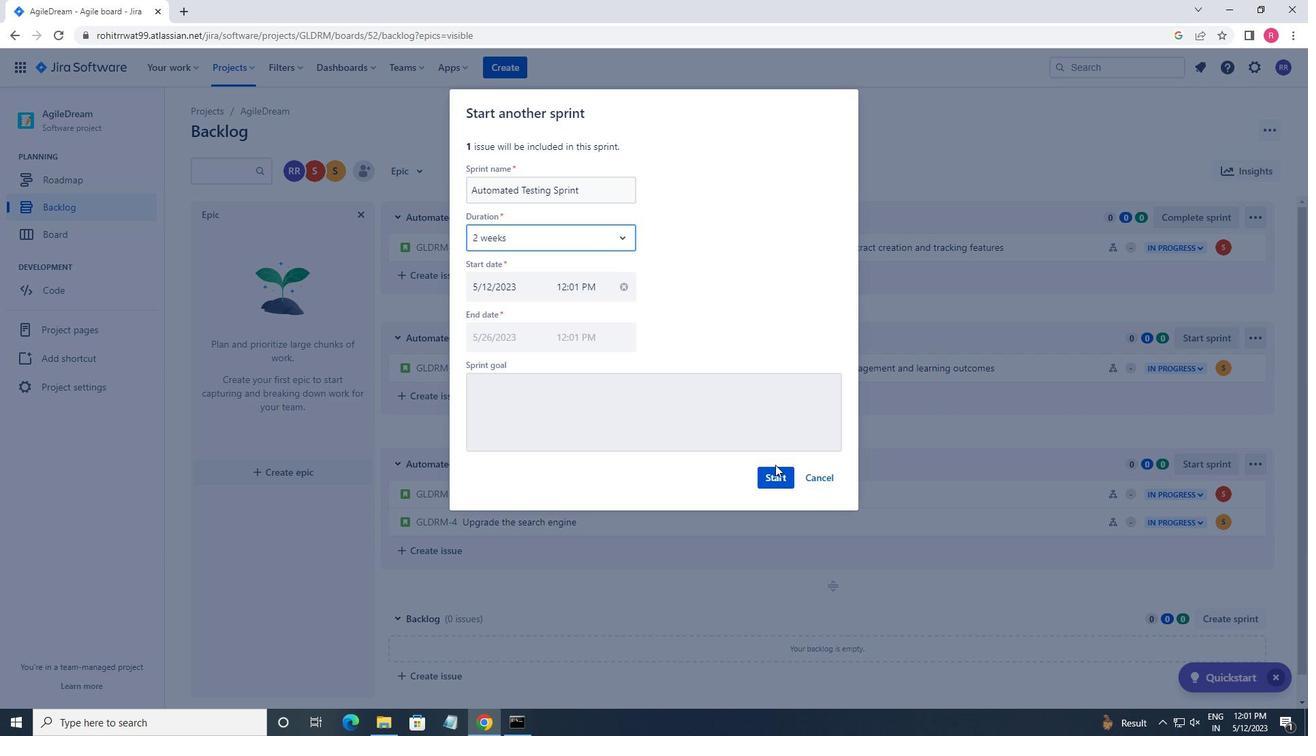 
Action: Mouse pressed left at (776, 480)
Screenshot: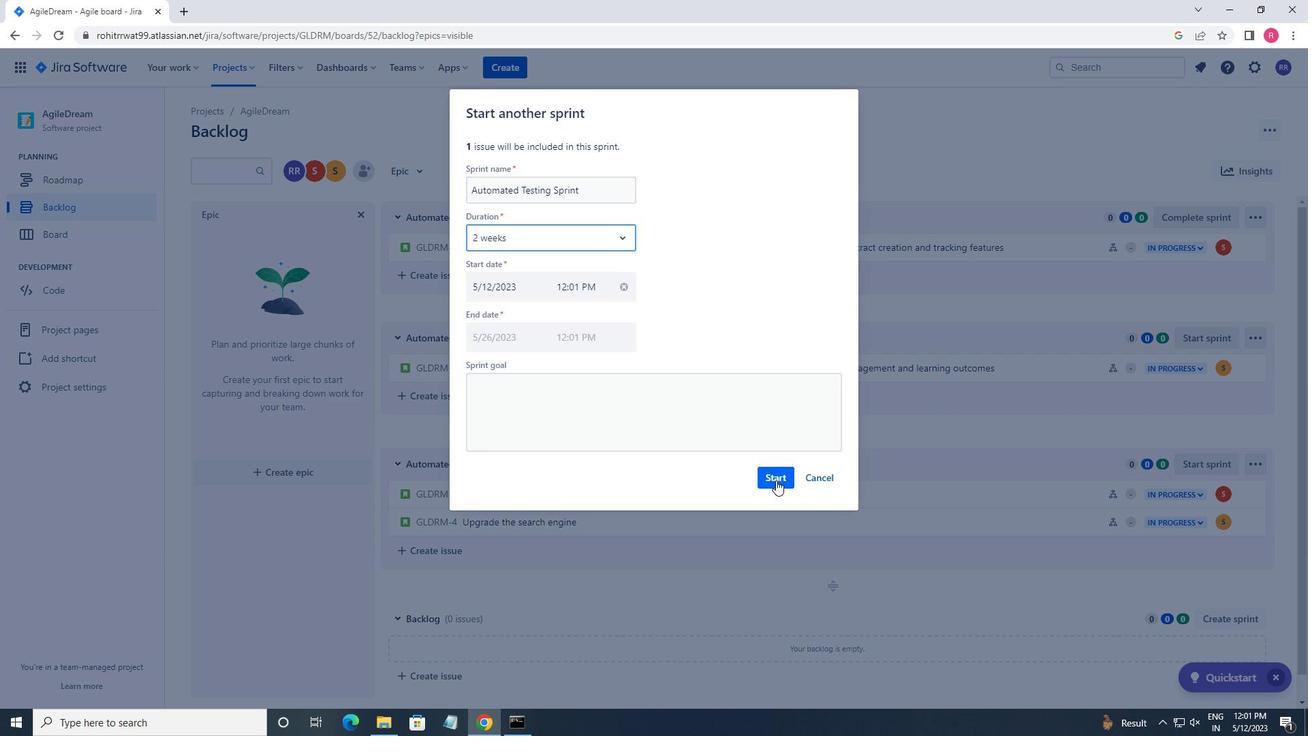
Action: Mouse moved to (78, 199)
Screenshot: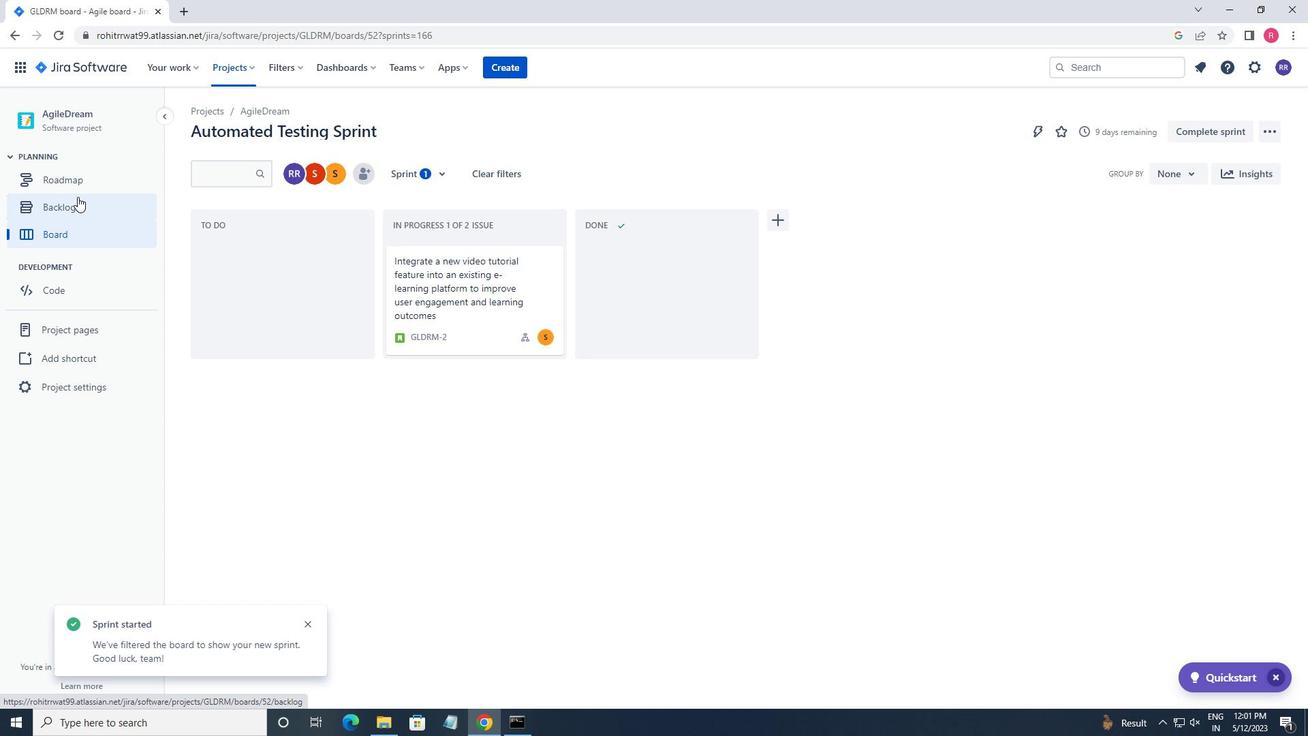 
Action: Mouse pressed left at (78, 199)
Screenshot: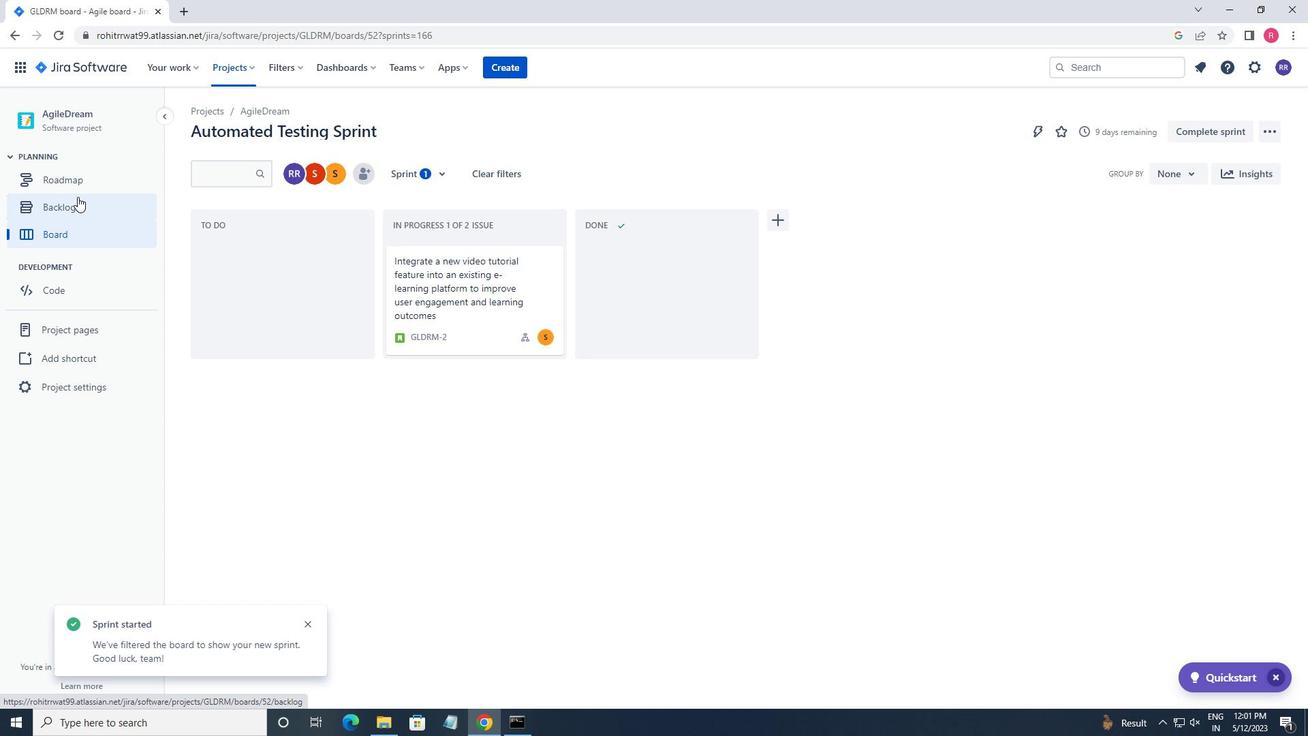 
Action: Mouse moved to (789, 348)
Screenshot: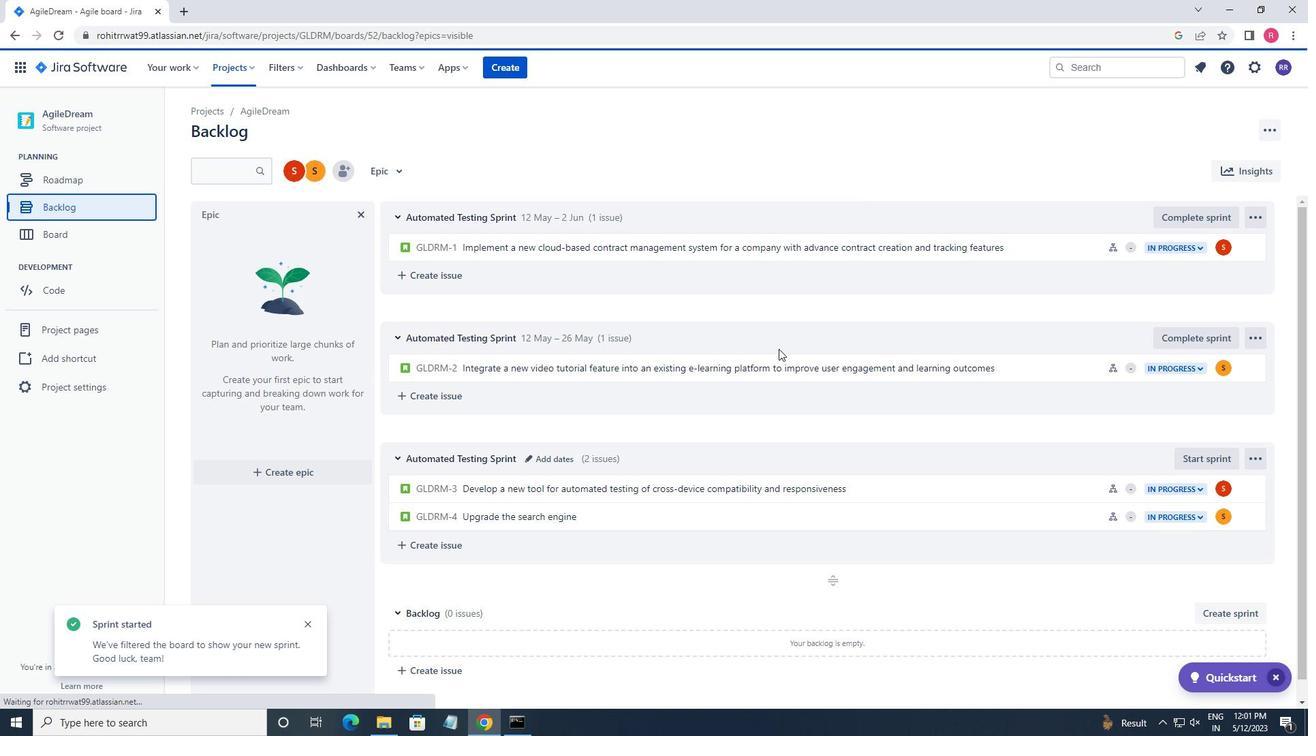 
Action: Mouse scrolled (789, 348) with delta (0, 0)
Screenshot: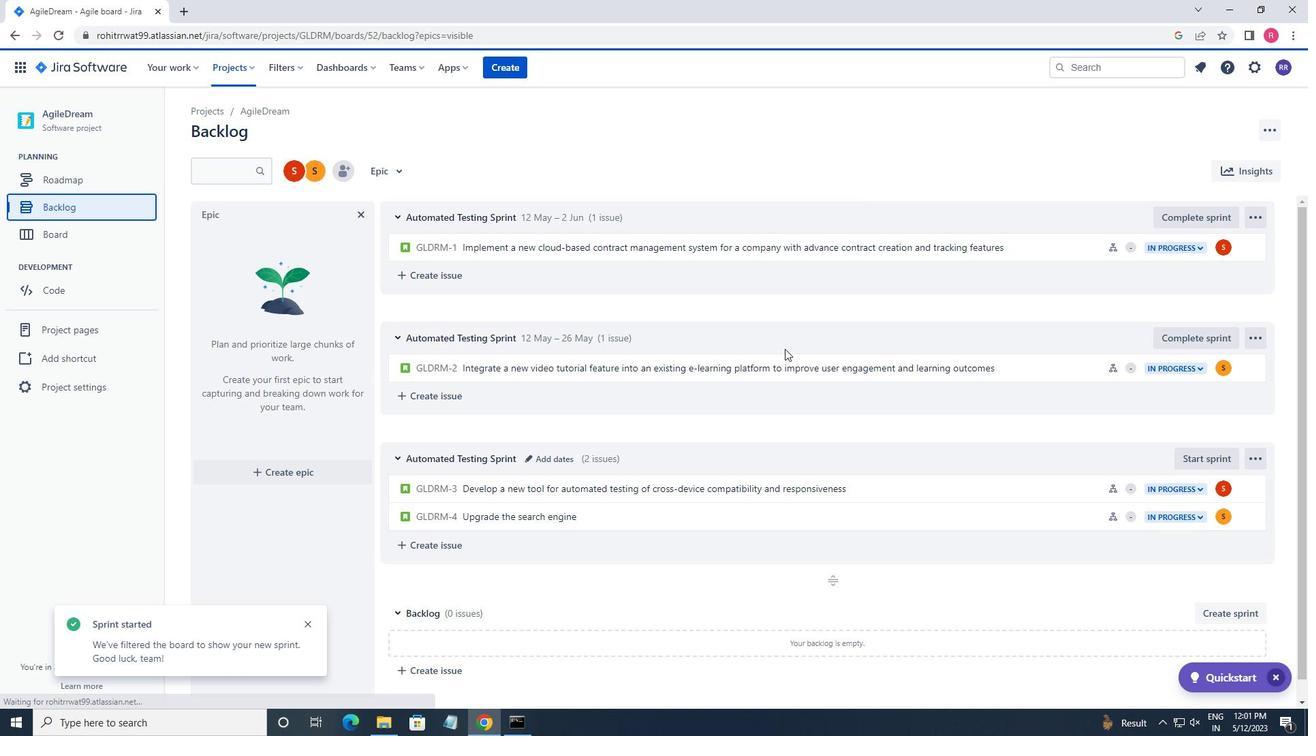 
Action: Mouse moved to (792, 348)
Screenshot: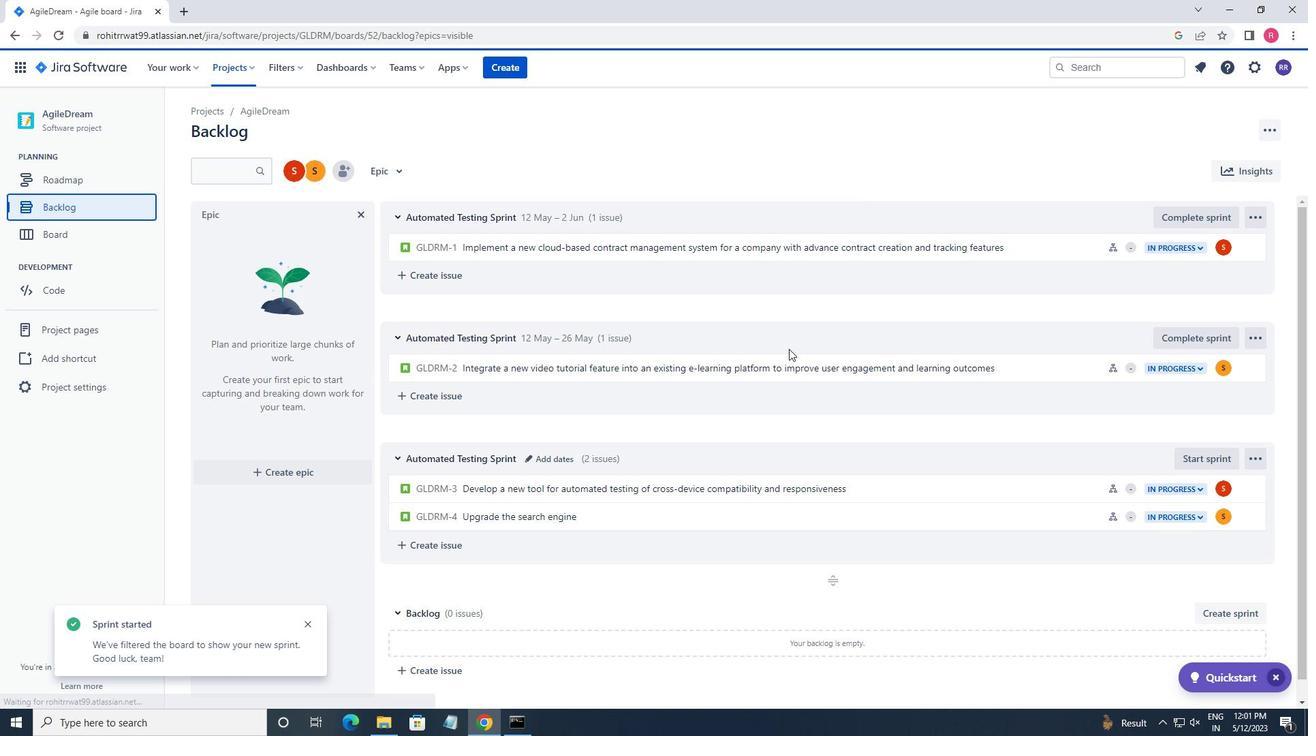 
Action: Mouse scrolled (792, 348) with delta (0, 0)
Screenshot: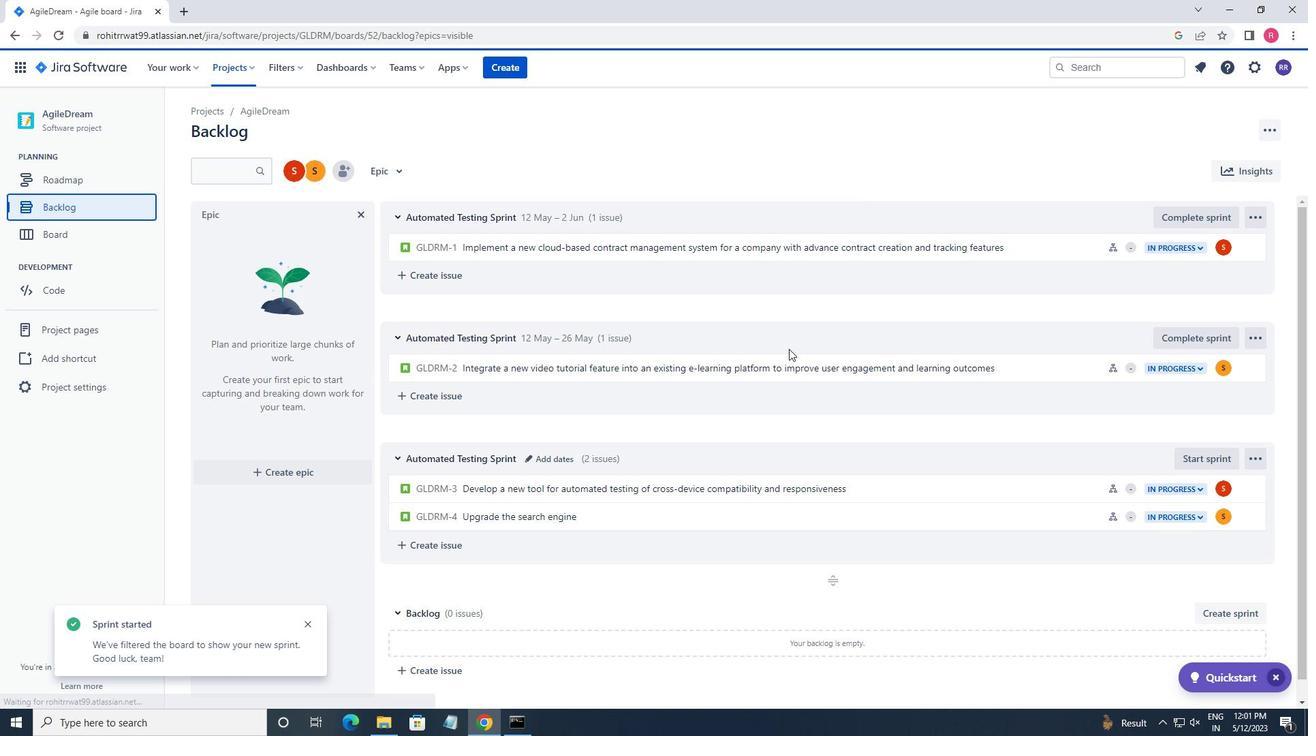 
Action: Mouse moved to (798, 348)
Screenshot: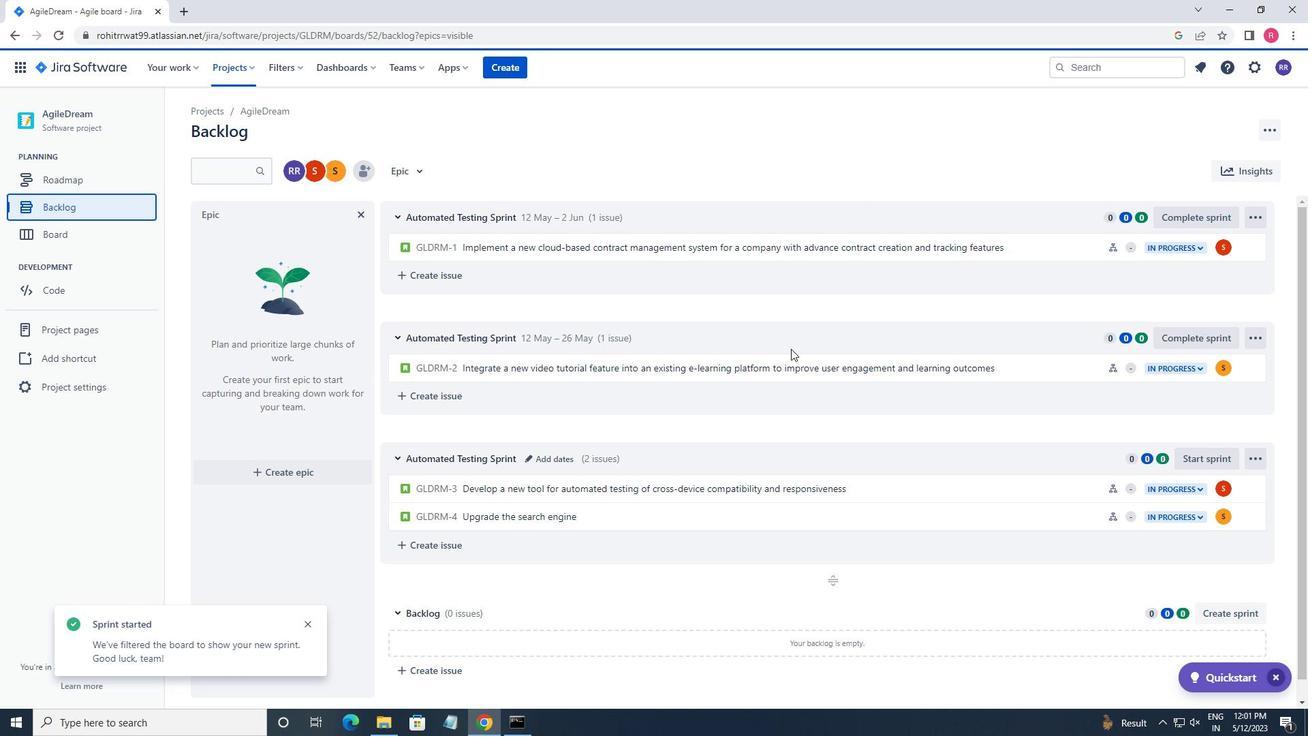 
Action: Mouse scrolled (798, 348) with delta (0, 0)
Screenshot: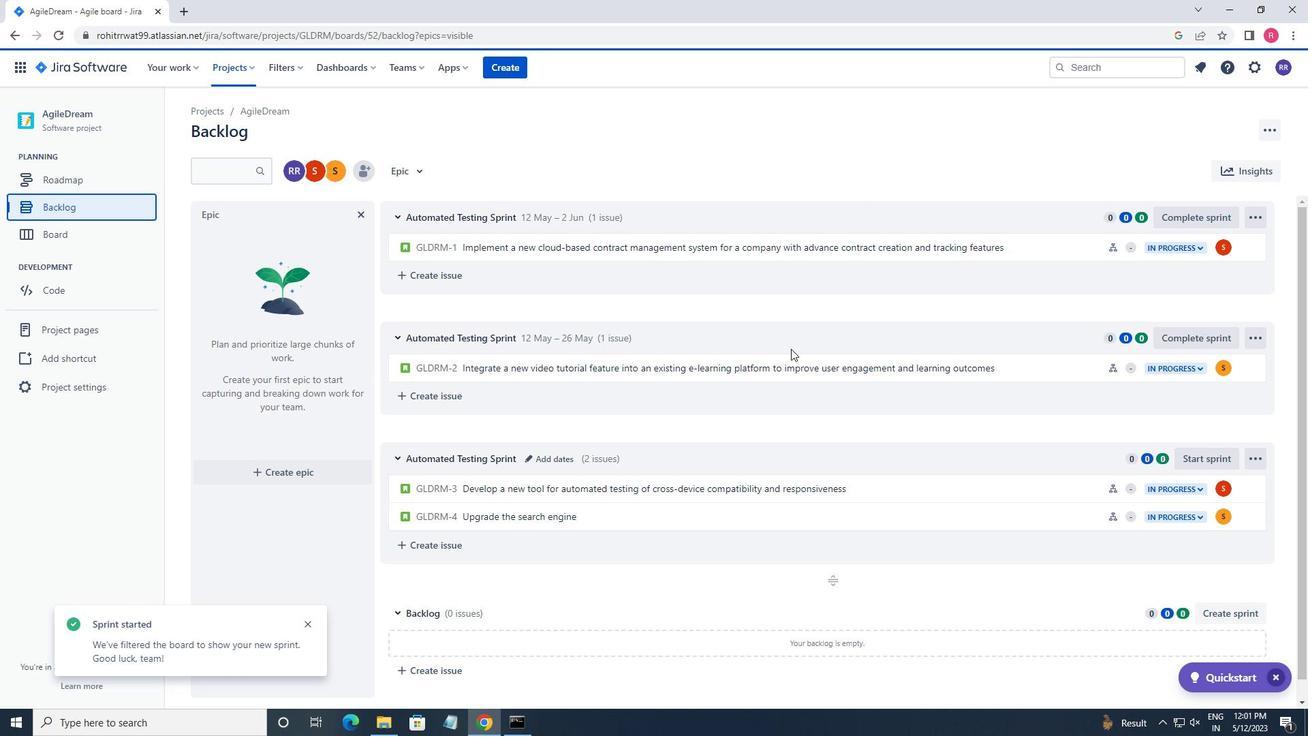 
Action: Mouse moved to (802, 348)
Screenshot: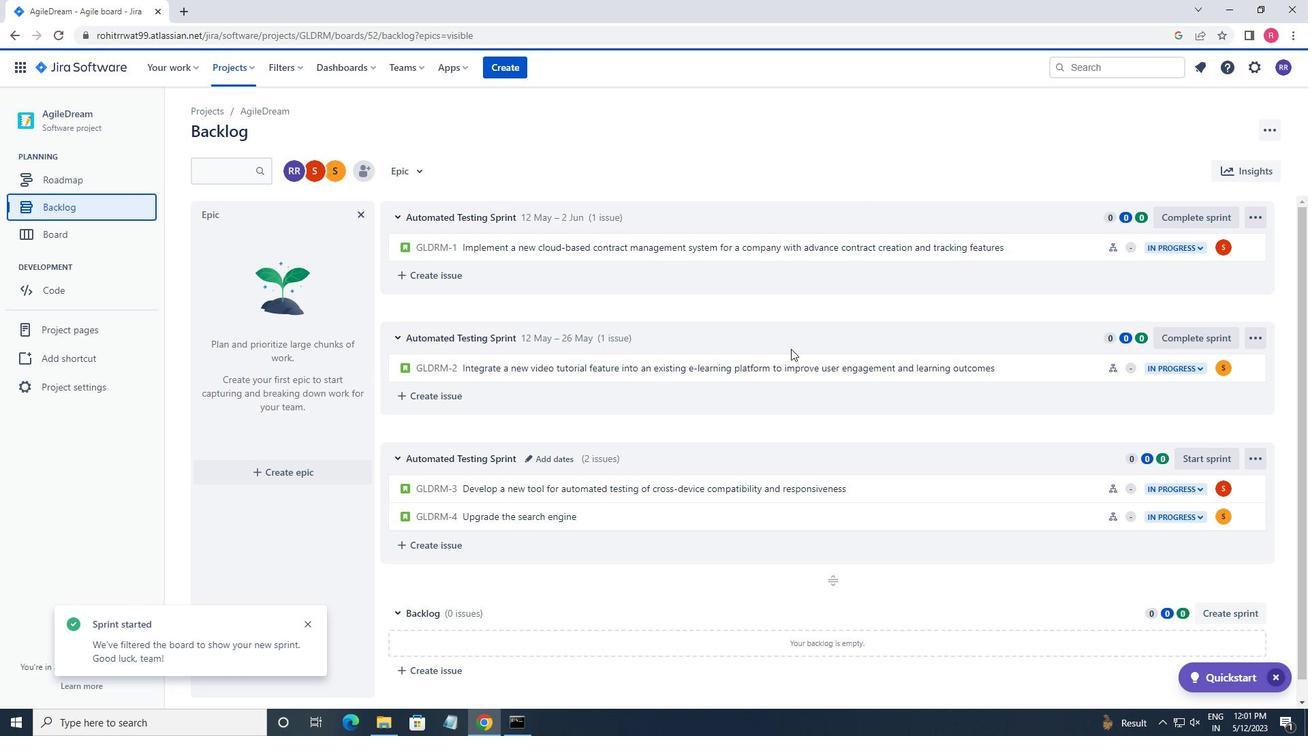 
Action: Mouse scrolled (802, 348) with delta (0, 0)
Screenshot: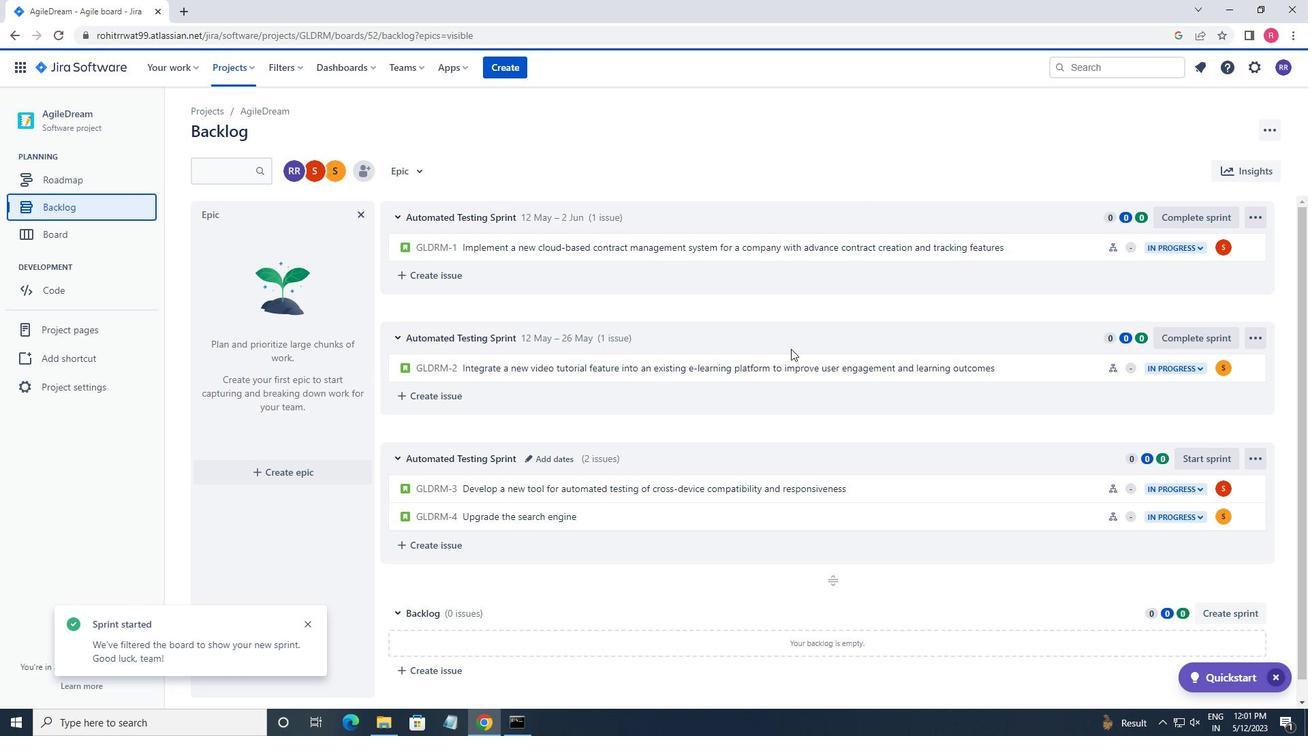 
Action: Mouse moved to (1206, 436)
Screenshot: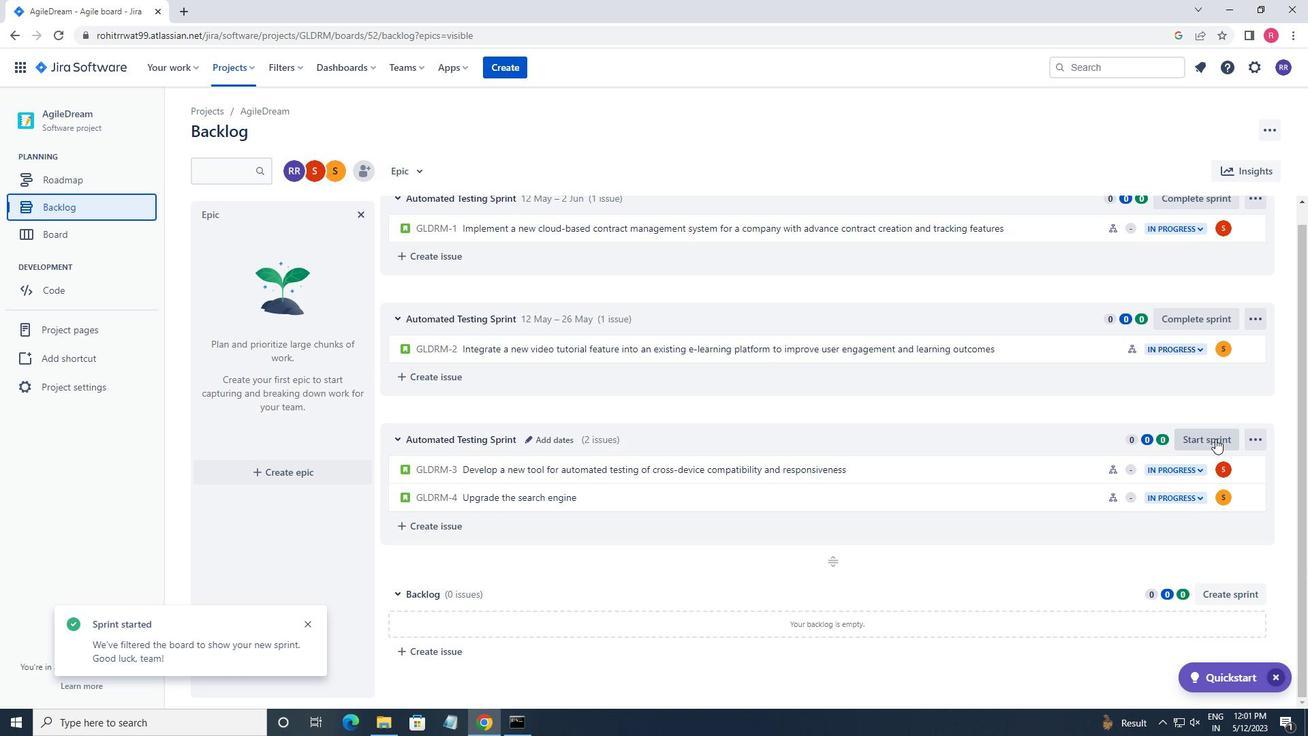 
Action: Mouse pressed left at (1206, 436)
Screenshot: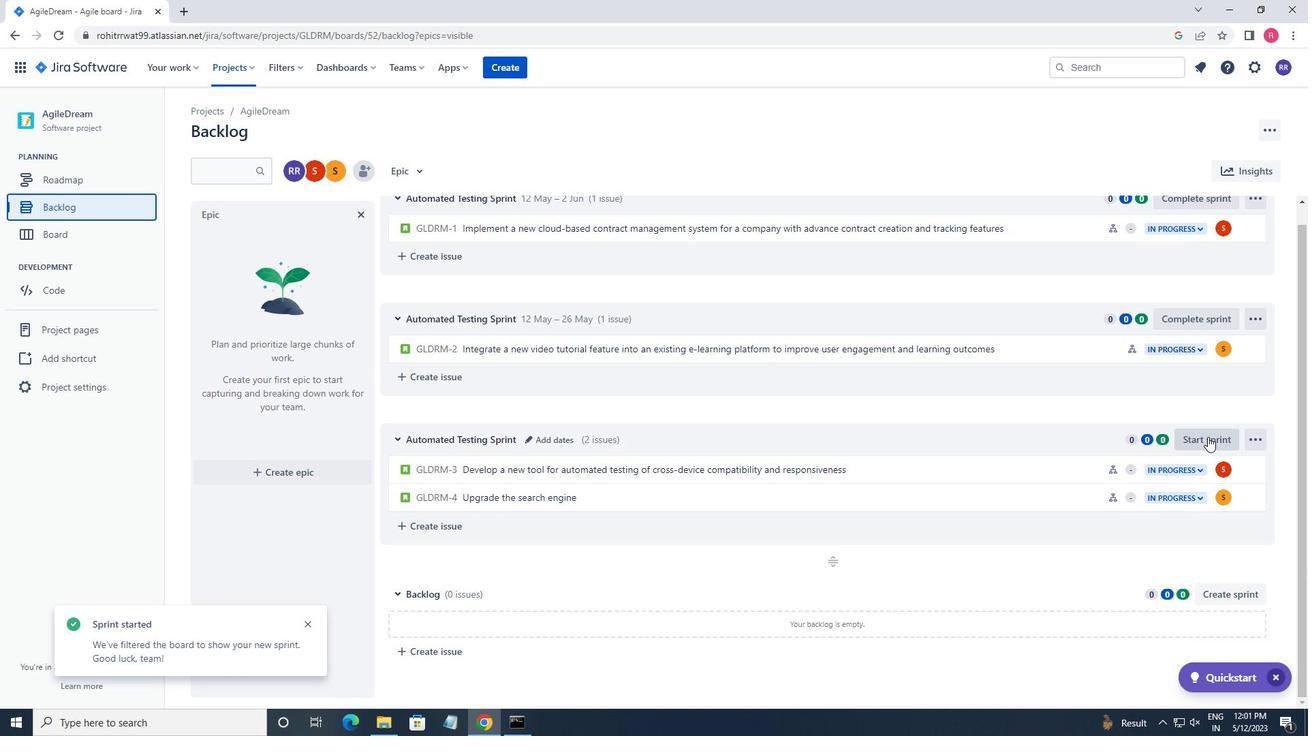 
Action: Mouse moved to (541, 237)
Screenshot: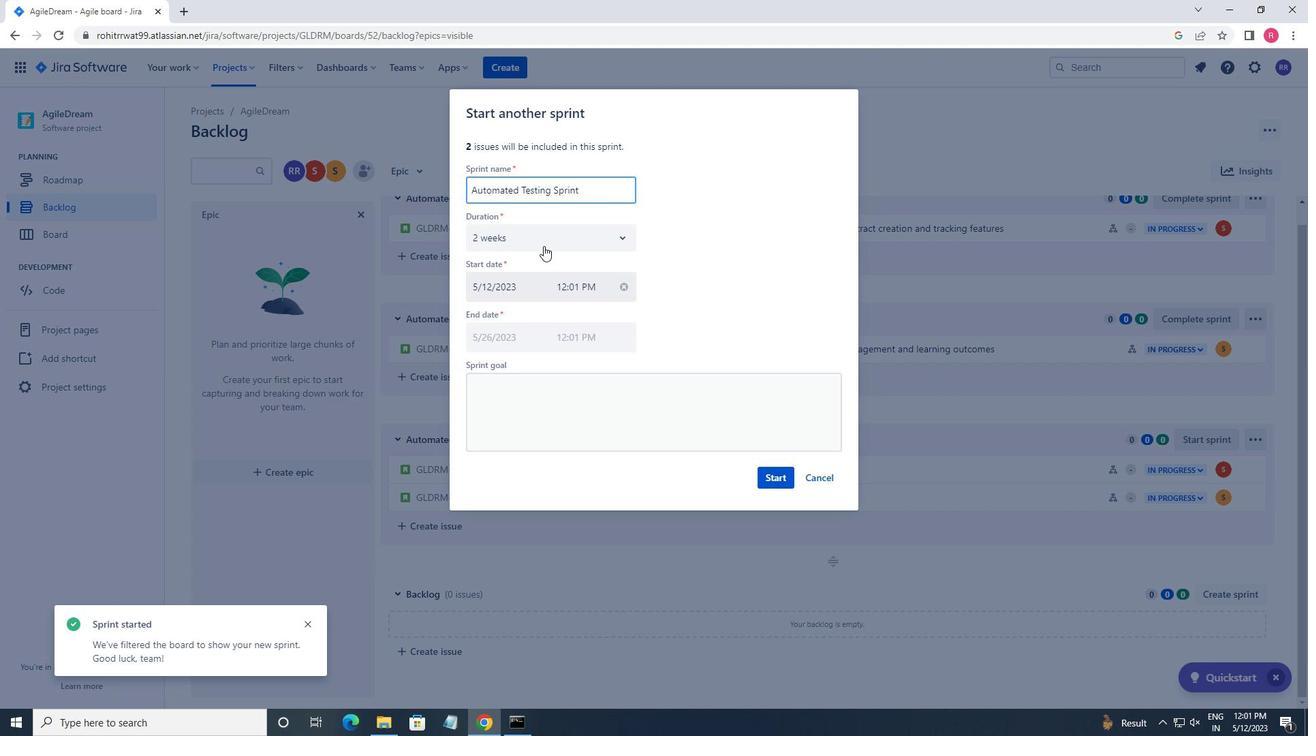 
Action: Mouse pressed left at (541, 237)
Screenshot: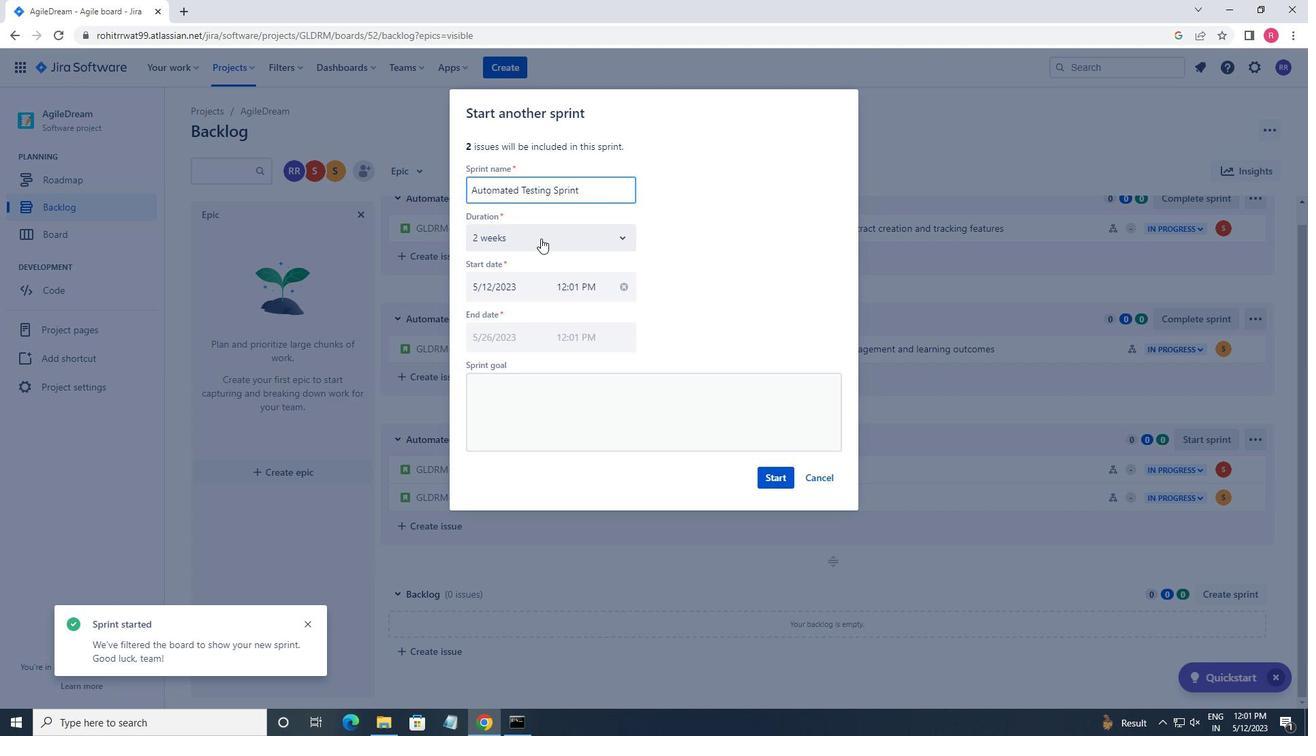 
Action: Mouse moved to (524, 271)
Screenshot: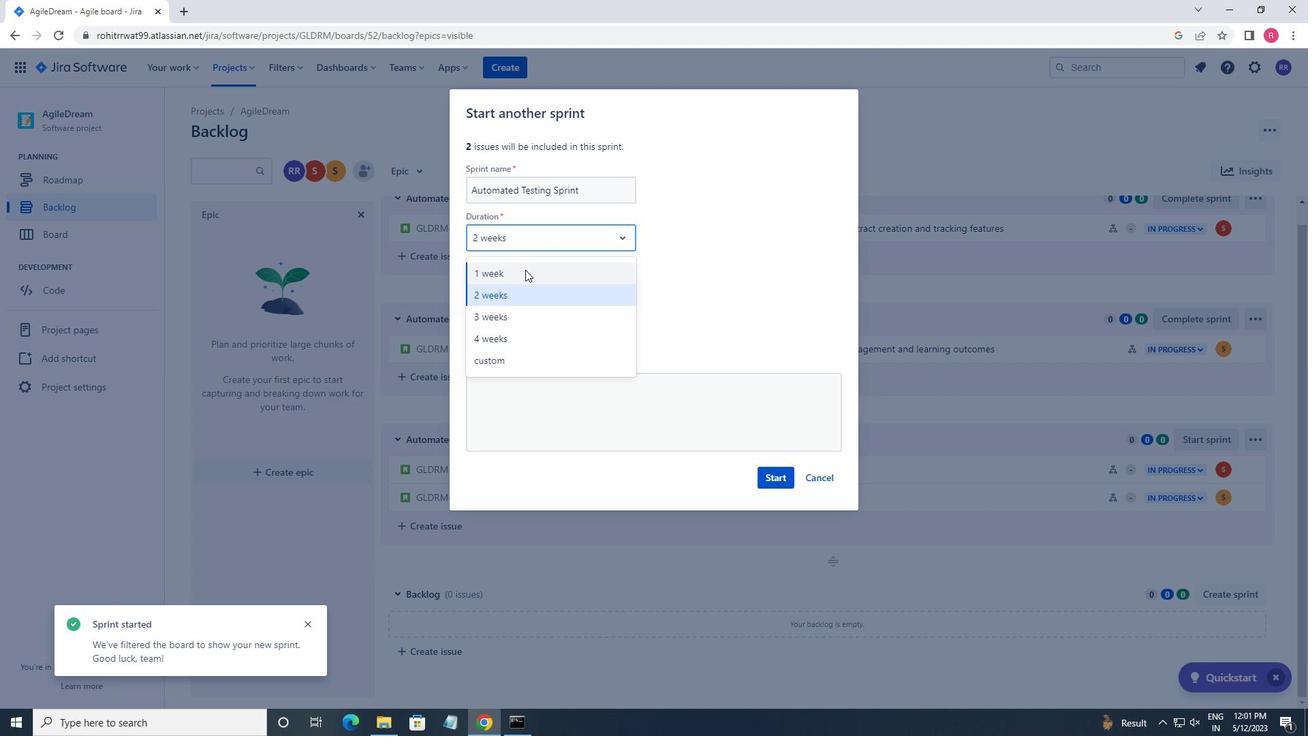 
Action: Mouse pressed left at (524, 271)
Screenshot: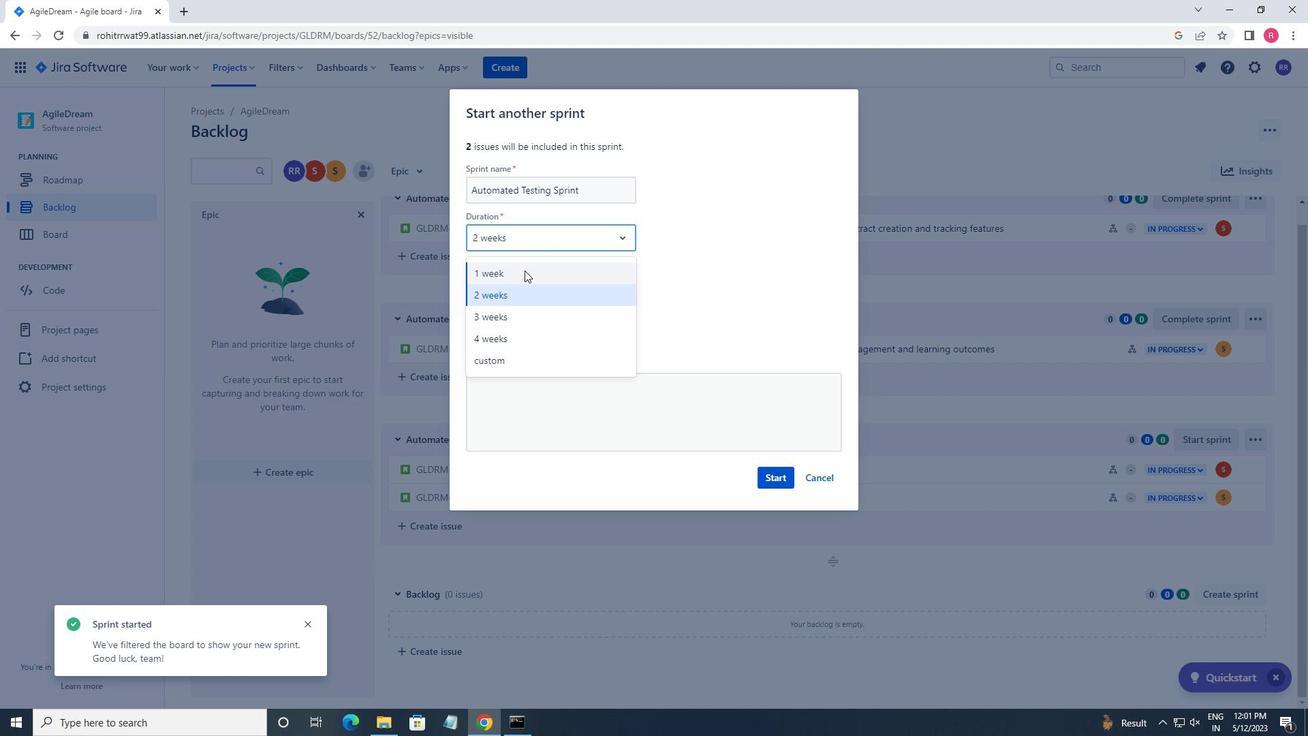 
Action: Mouse moved to (785, 475)
Screenshot: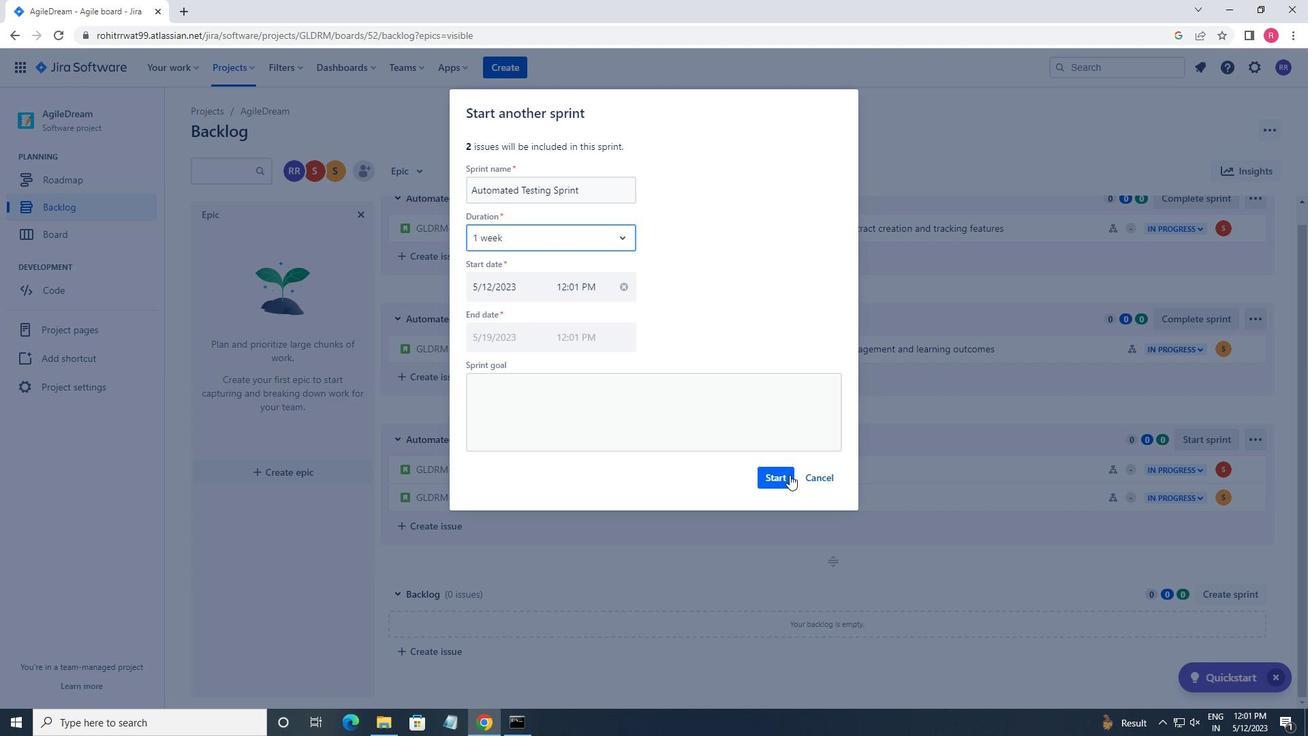 
Action: Mouse pressed left at (785, 475)
Screenshot: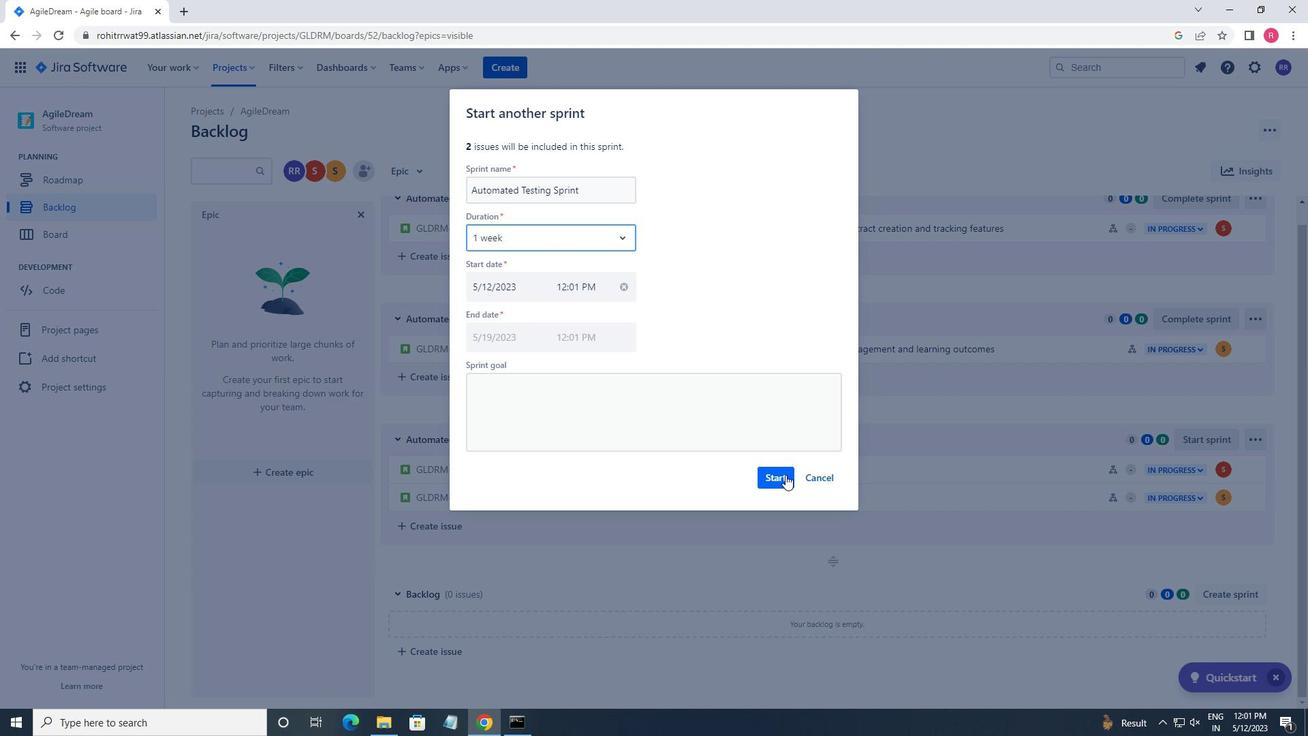 
Action: Mouse moved to (785, 474)
Screenshot: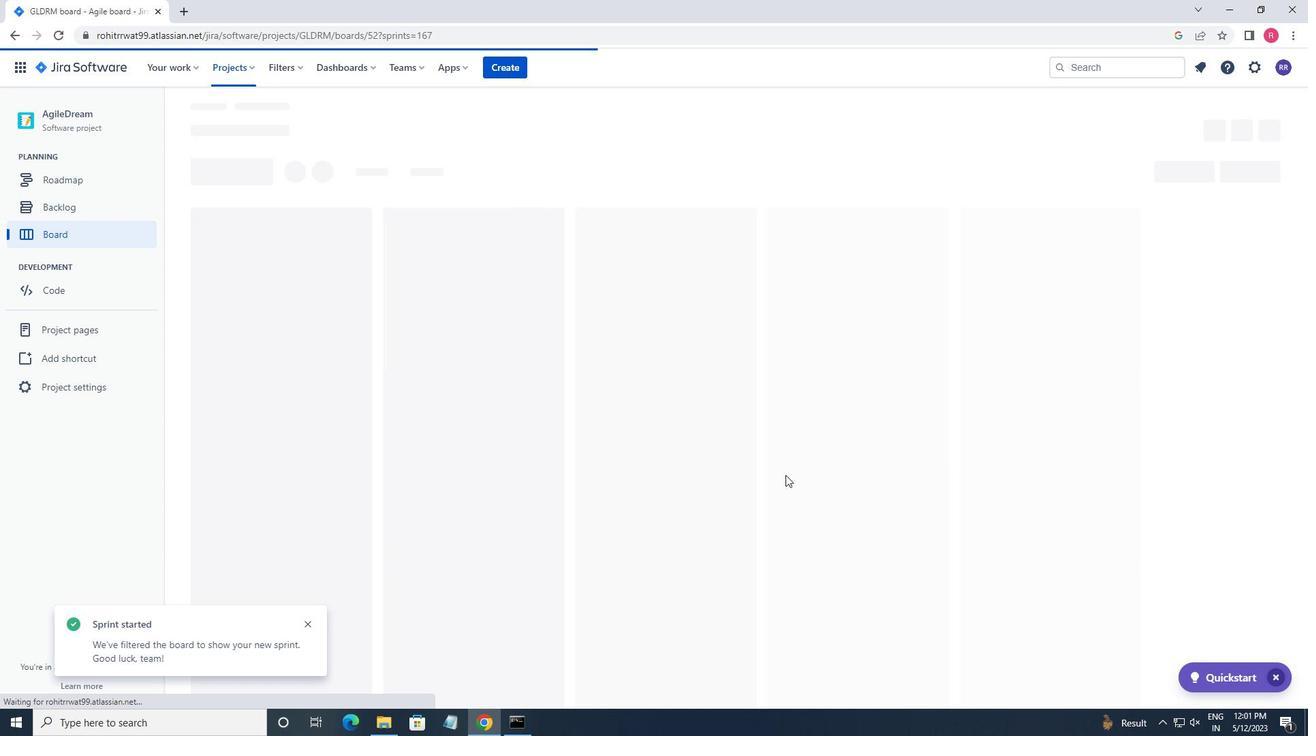 
